 Task: Search one way flight ticket for 3 adults, 3 children in business from Williston: Williston Basin International Airport to Greenville: Pitt-greenville Airport on 5-2-2023. Number of bags: 1 checked bag. Price is upto 42000. Outbound departure time preference is 8:15.
Action: Mouse moved to (288, 259)
Screenshot: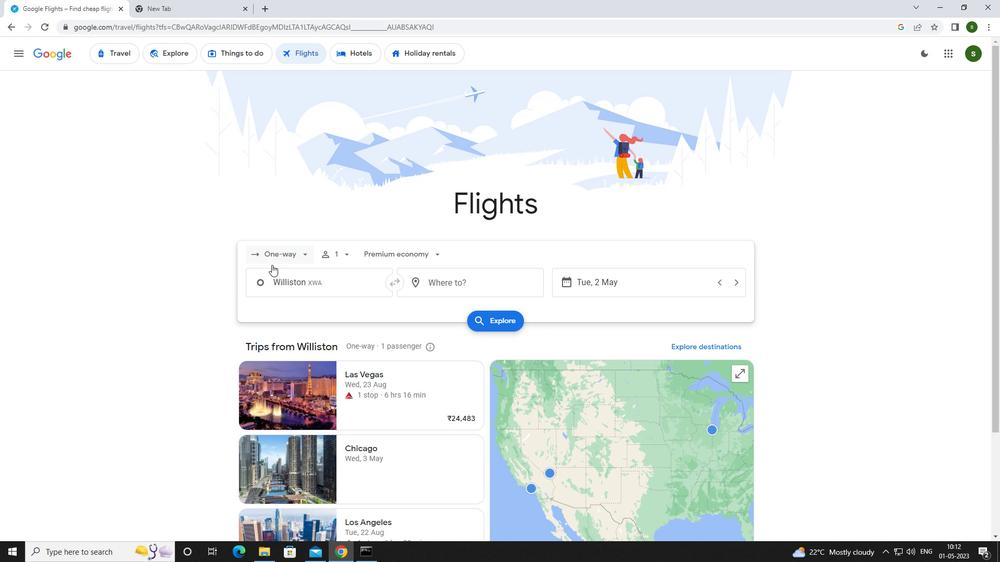 
Action: Mouse pressed left at (288, 259)
Screenshot: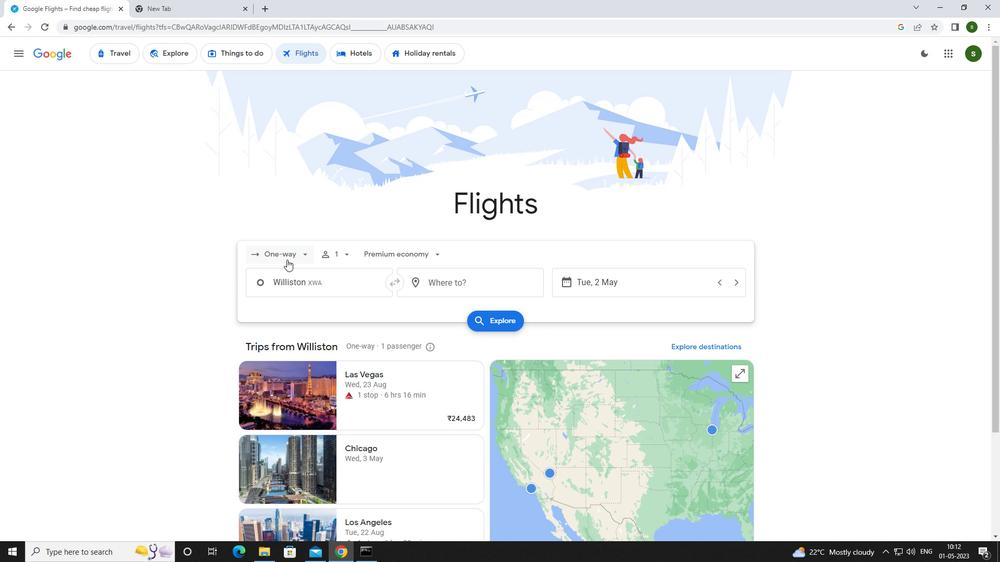 
Action: Mouse moved to (302, 305)
Screenshot: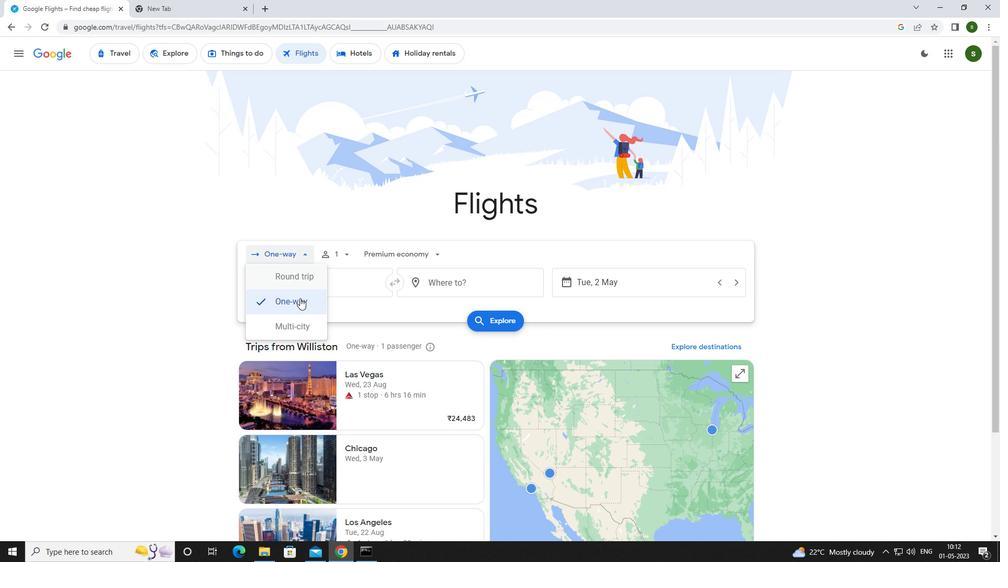 
Action: Mouse pressed left at (302, 305)
Screenshot: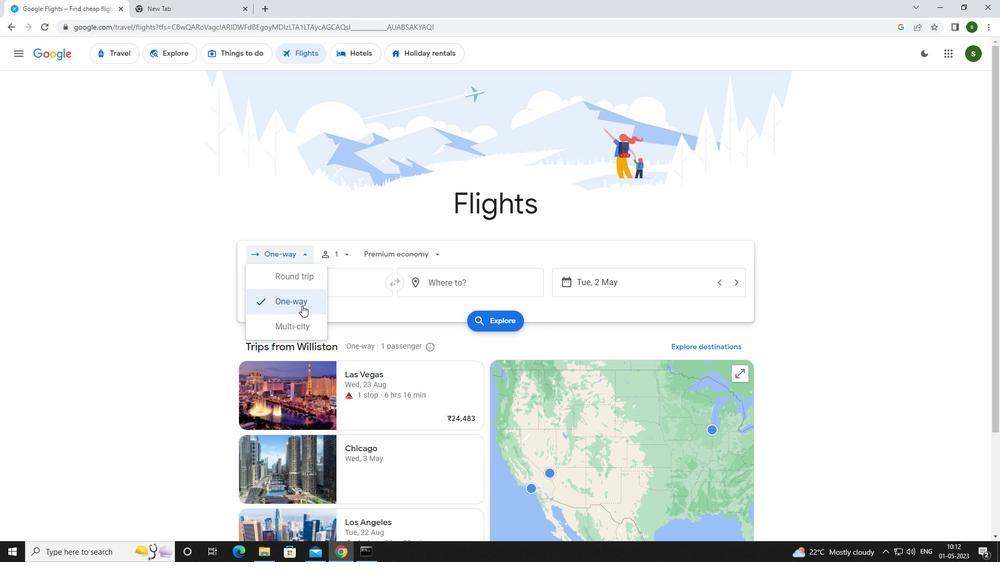 
Action: Mouse moved to (348, 256)
Screenshot: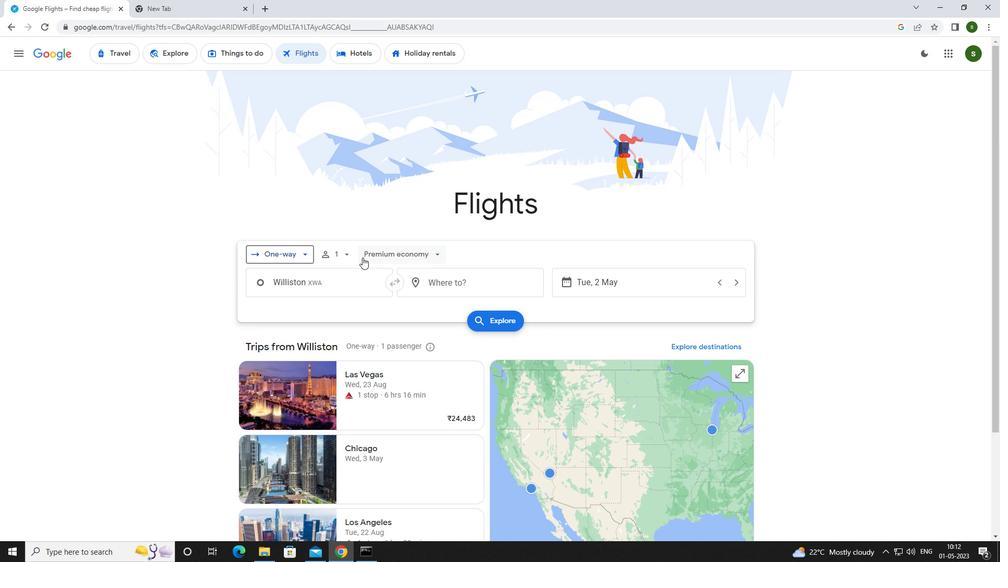 
Action: Mouse pressed left at (348, 256)
Screenshot: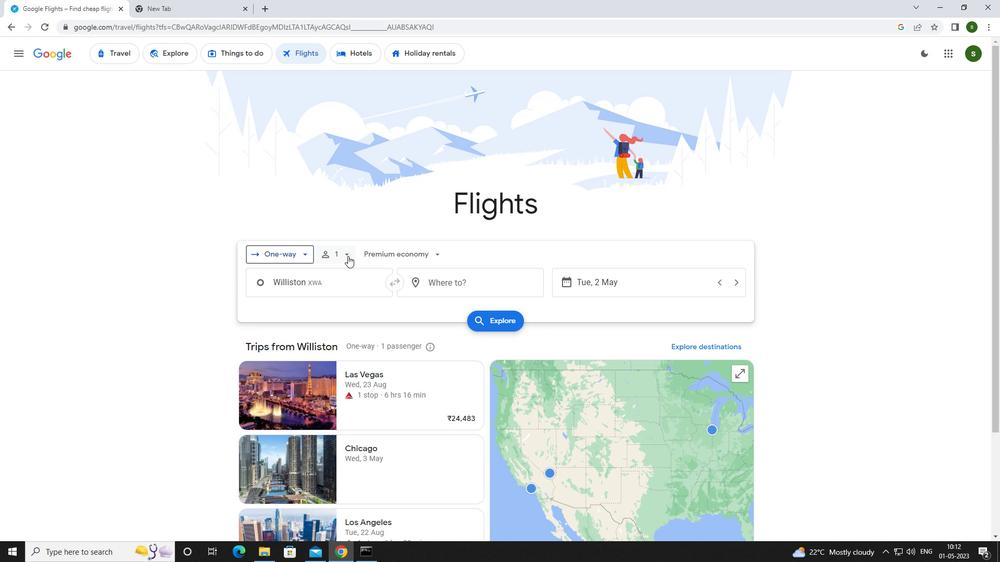 
Action: Mouse moved to (421, 279)
Screenshot: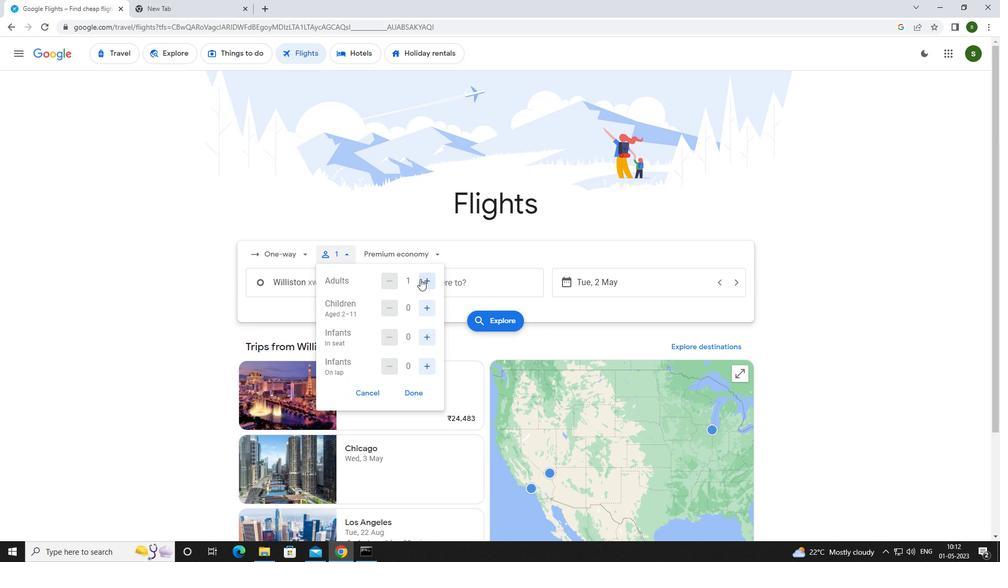 
Action: Mouse pressed left at (421, 279)
Screenshot: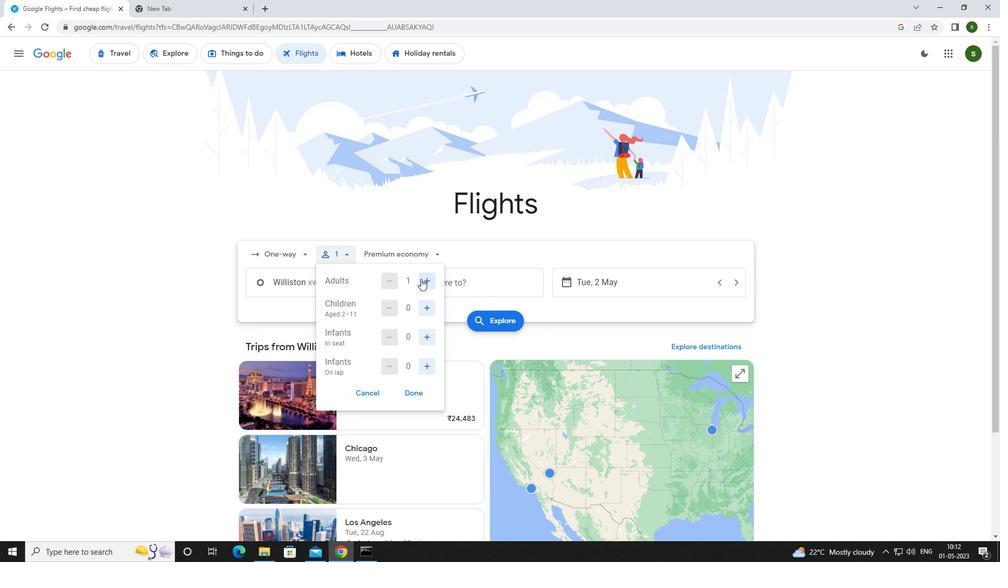 
Action: Mouse pressed left at (421, 279)
Screenshot: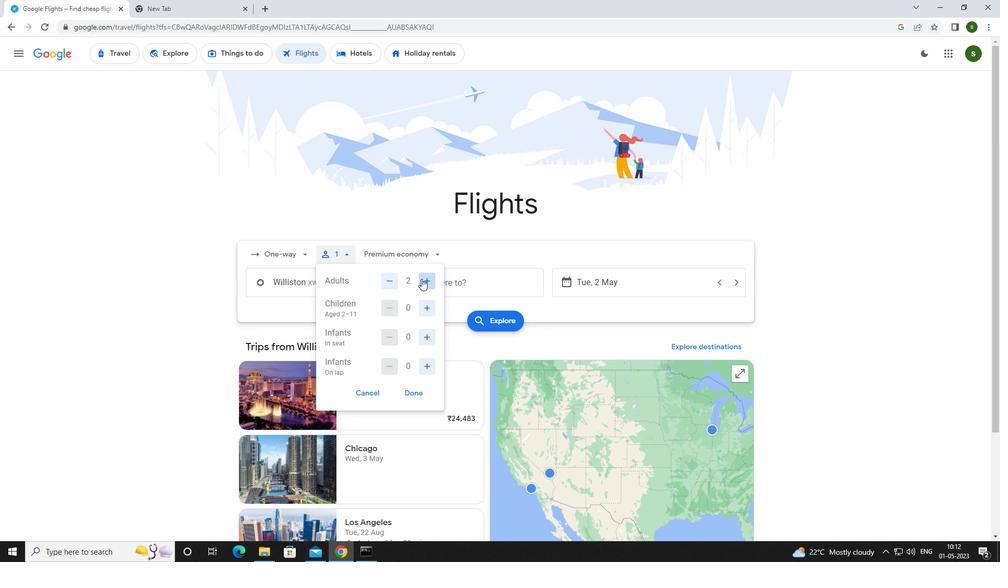 
Action: Mouse moved to (426, 300)
Screenshot: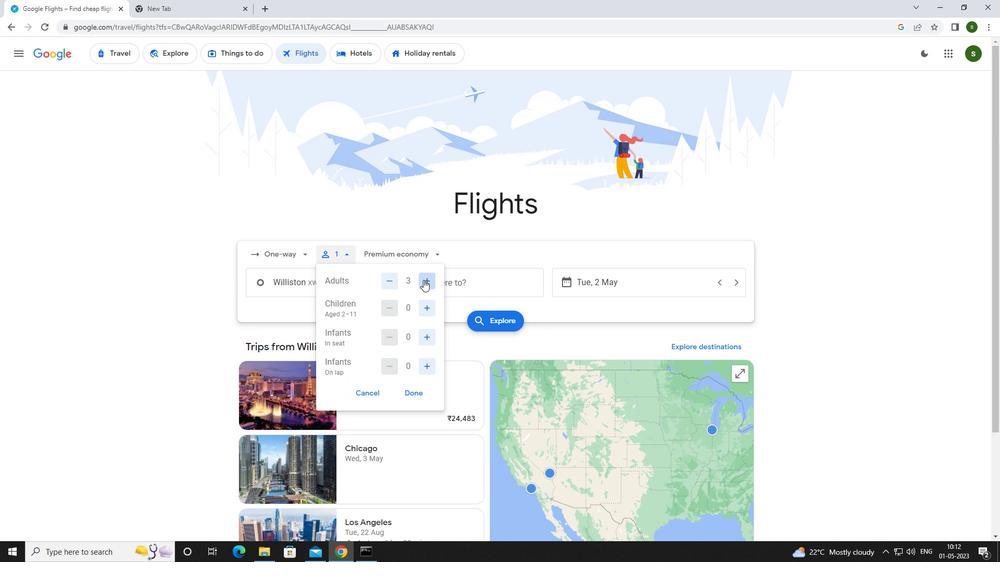 
Action: Mouse pressed left at (426, 300)
Screenshot: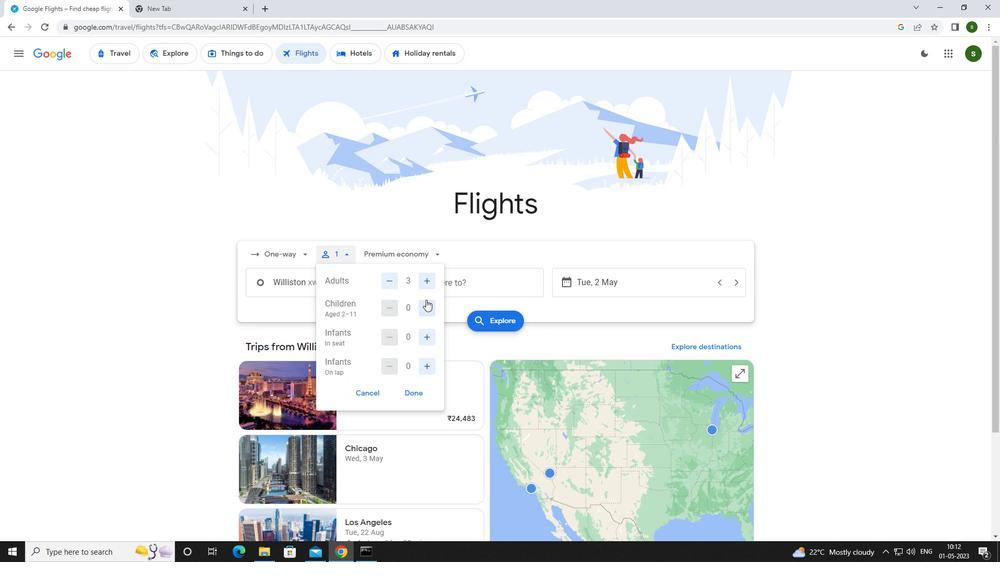 
Action: Mouse pressed left at (426, 300)
Screenshot: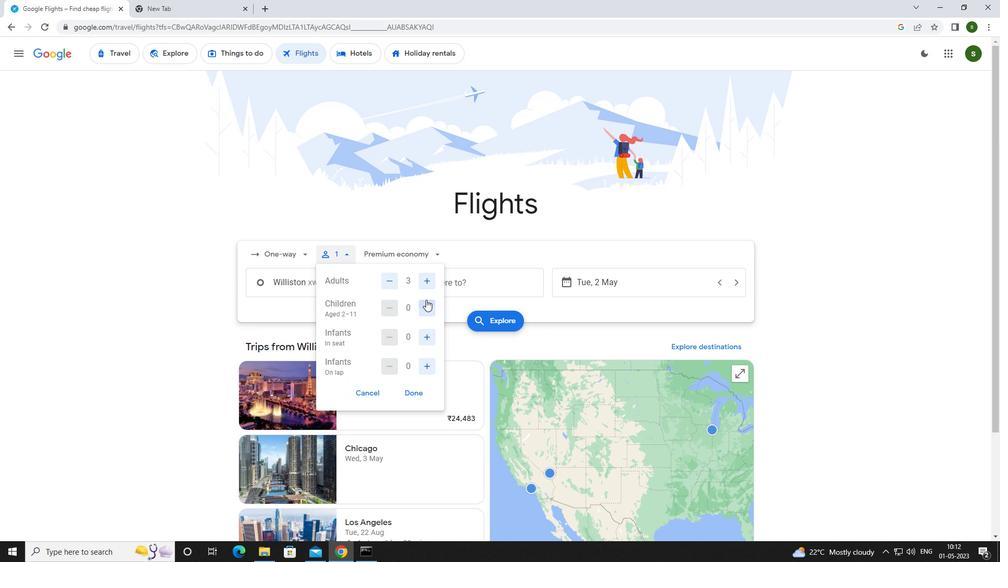 
Action: Mouse pressed left at (426, 300)
Screenshot: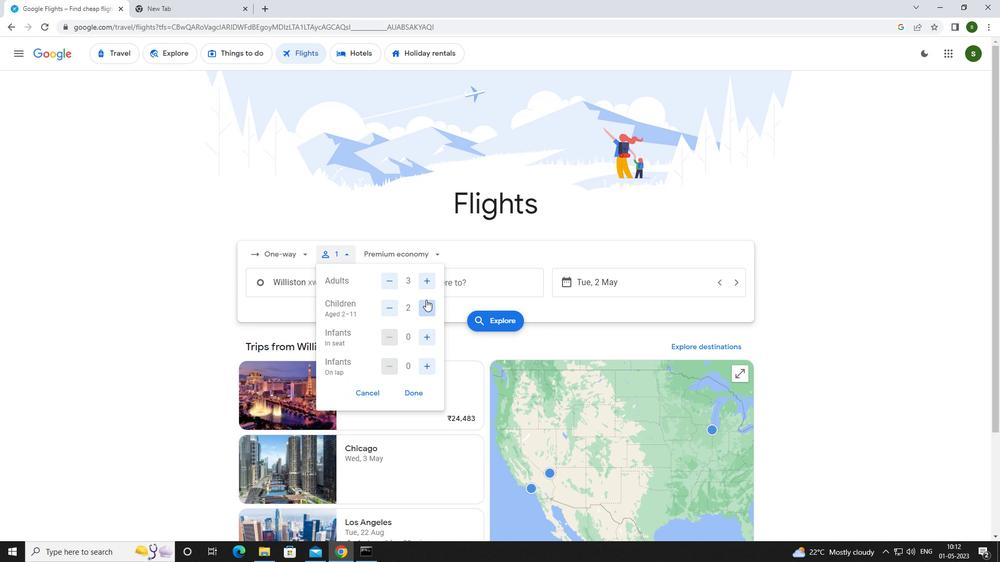 
Action: Mouse moved to (406, 253)
Screenshot: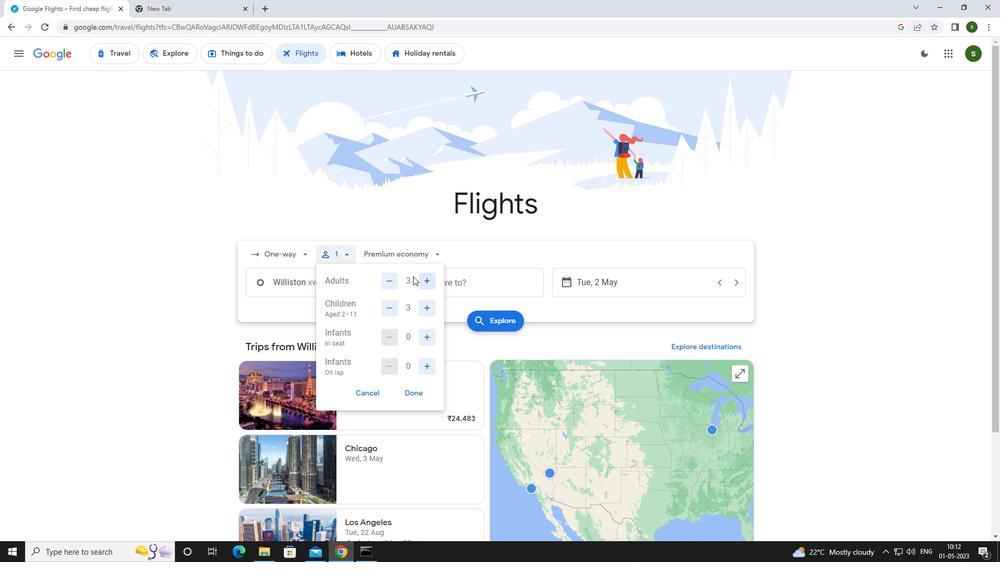 
Action: Mouse pressed left at (406, 253)
Screenshot: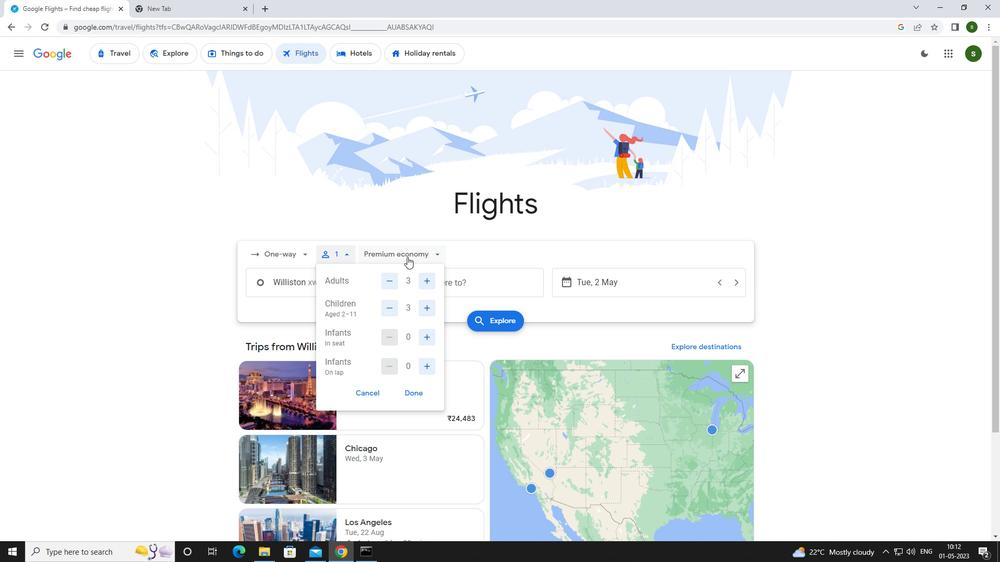 
Action: Mouse moved to (415, 325)
Screenshot: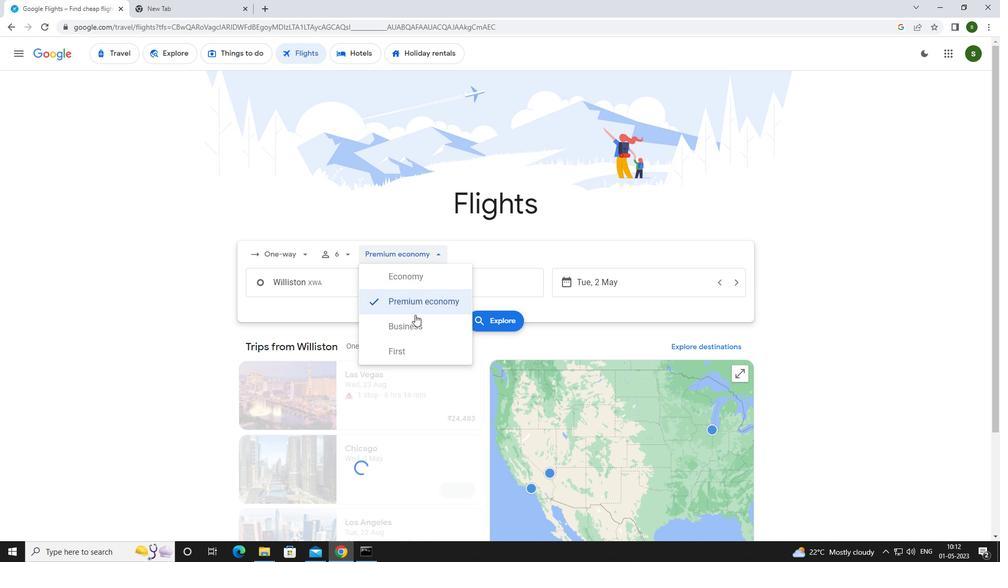 
Action: Mouse pressed left at (415, 325)
Screenshot: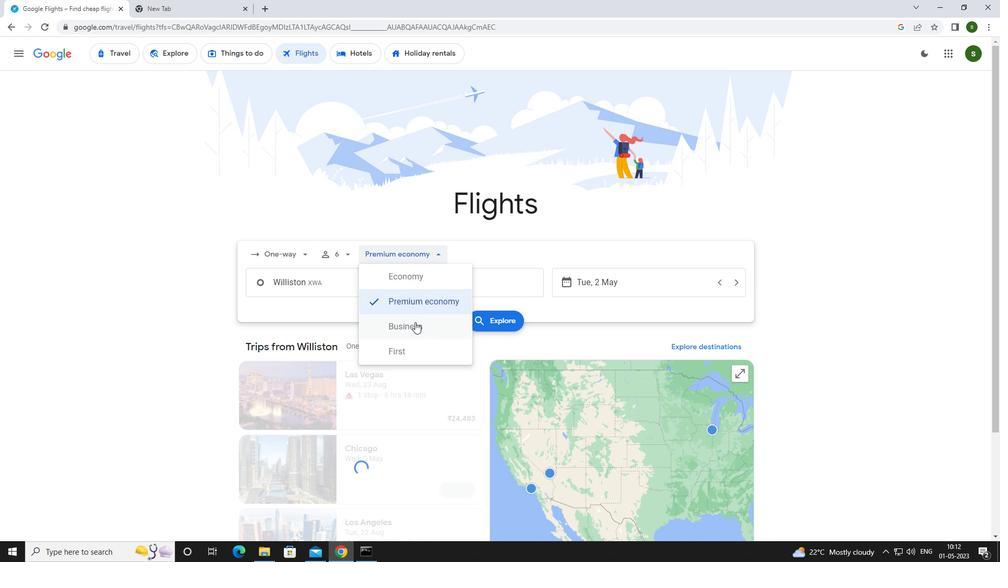 
Action: Mouse moved to (344, 287)
Screenshot: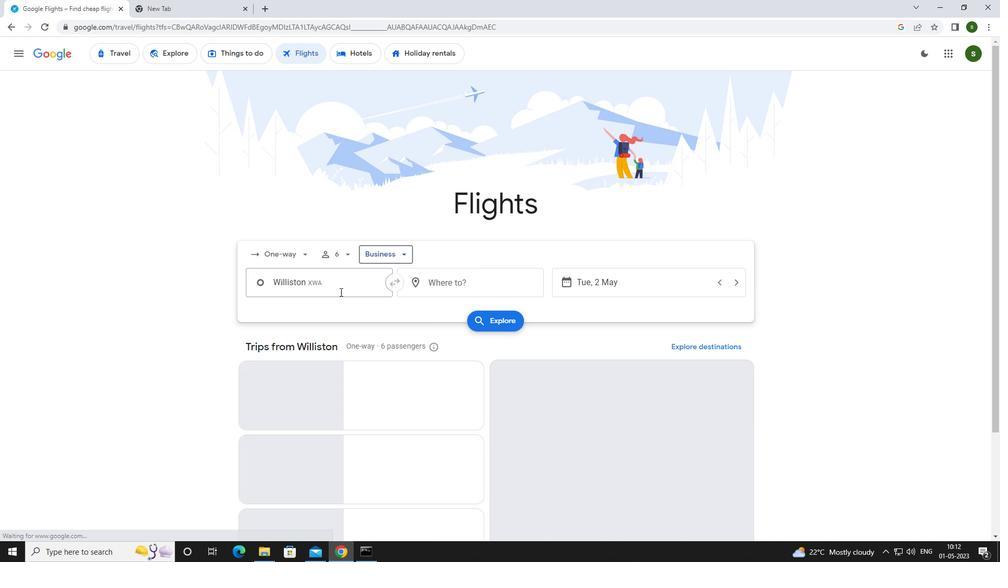 
Action: Mouse pressed left at (344, 287)
Screenshot: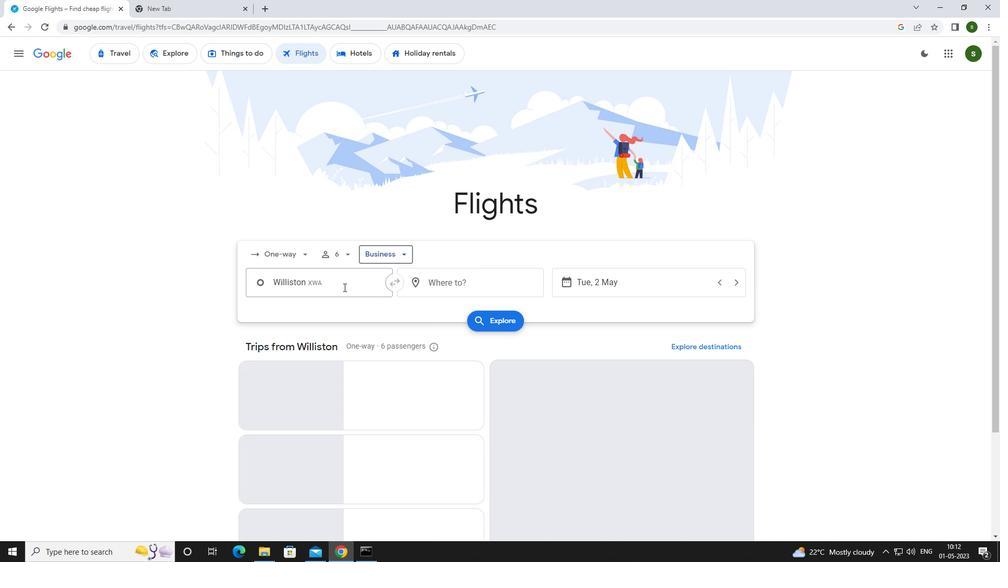 
Action: Mouse moved to (326, 293)
Screenshot: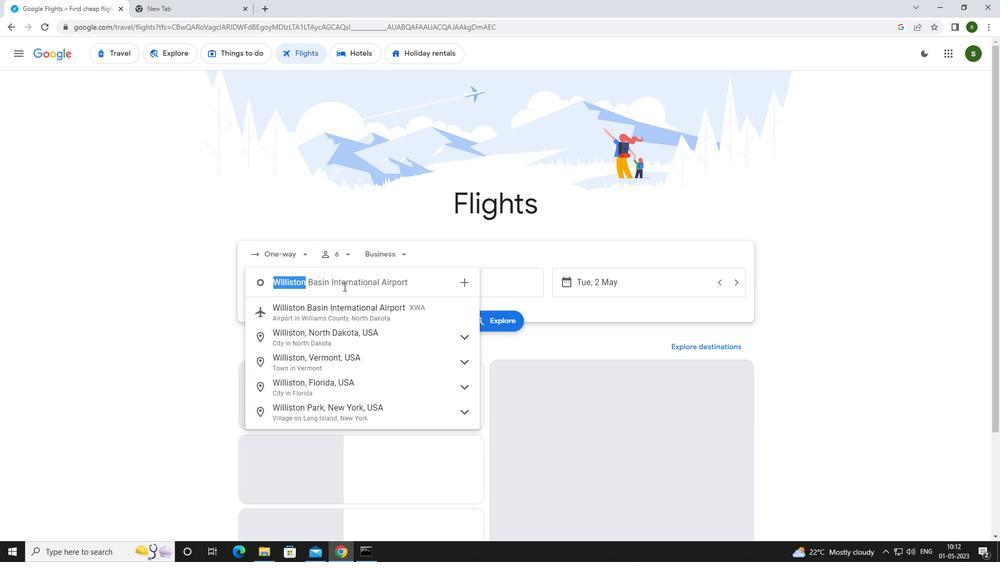
Action: Key pressed w<Key.caps_lock>illiston
Screenshot: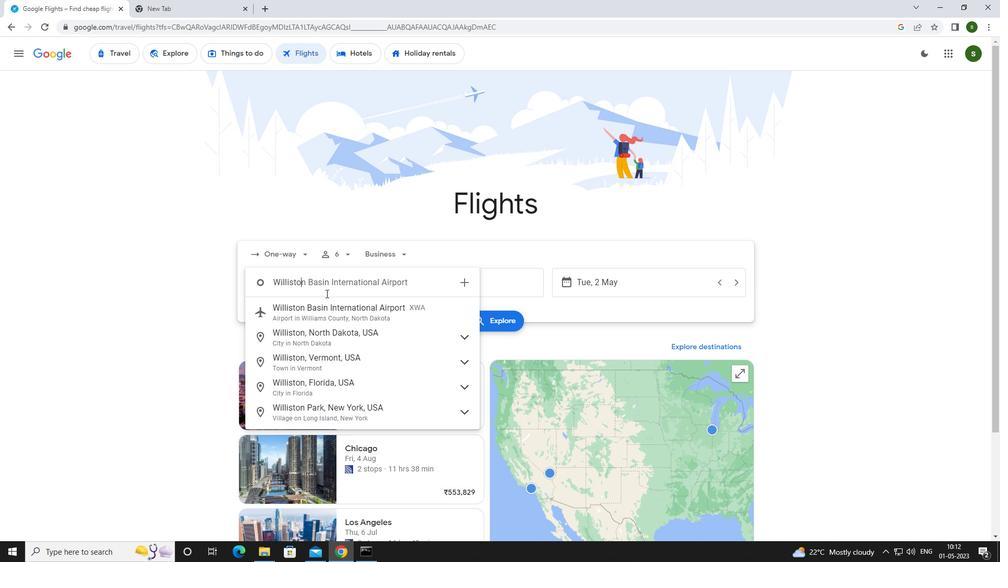 
Action: Mouse moved to (325, 310)
Screenshot: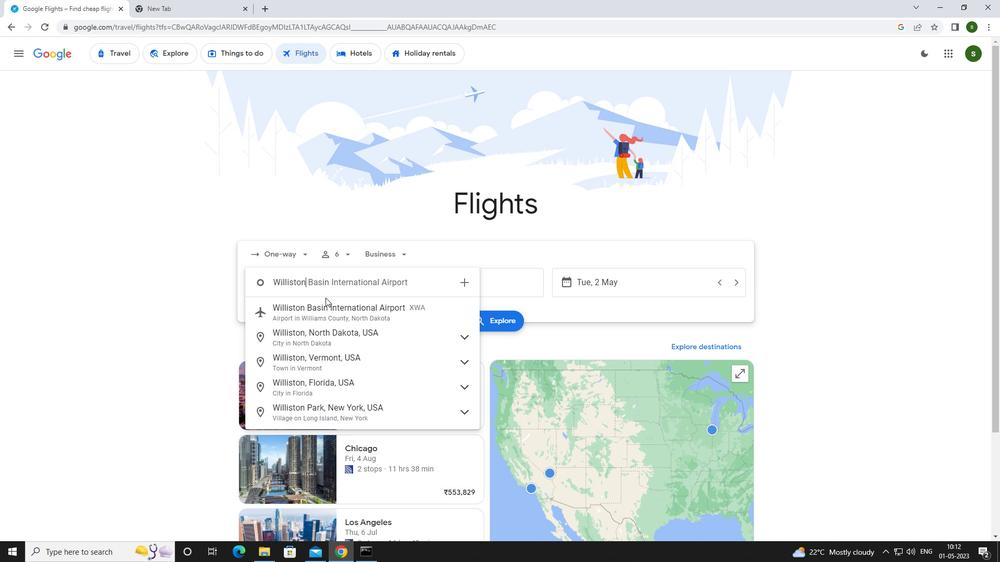 
Action: Mouse pressed left at (325, 310)
Screenshot: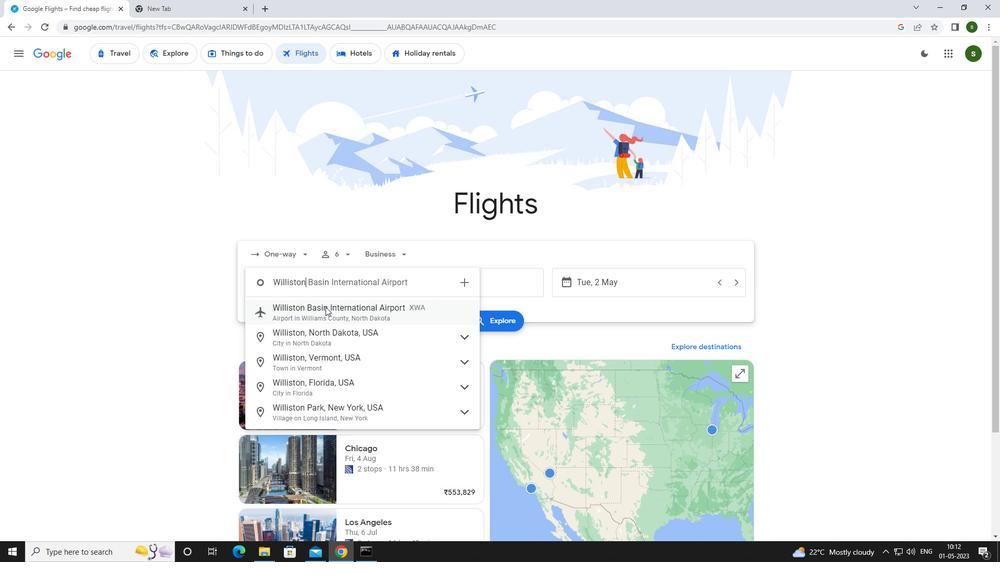
Action: Mouse moved to (450, 283)
Screenshot: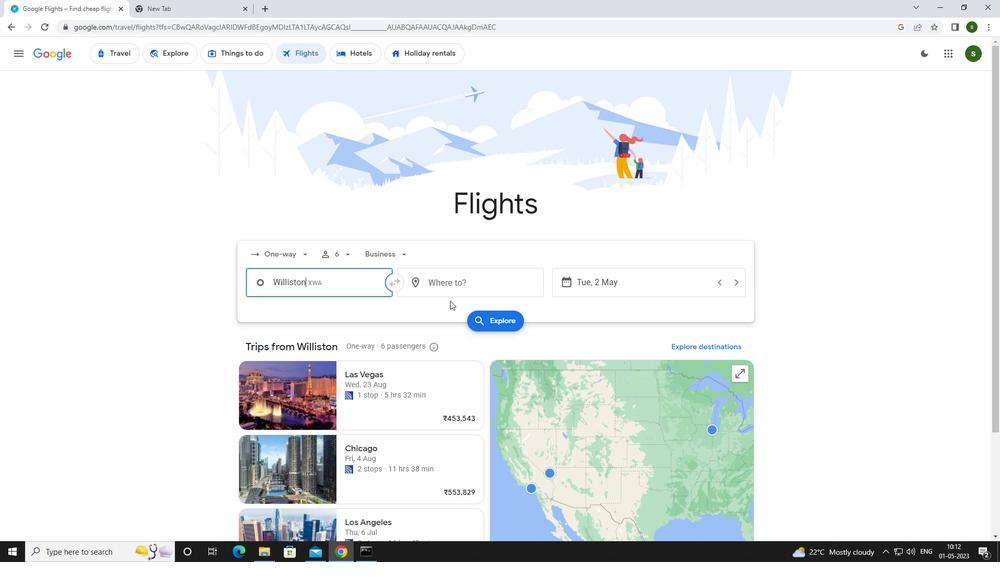 
Action: Mouse pressed left at (450, 283)
Screenshot: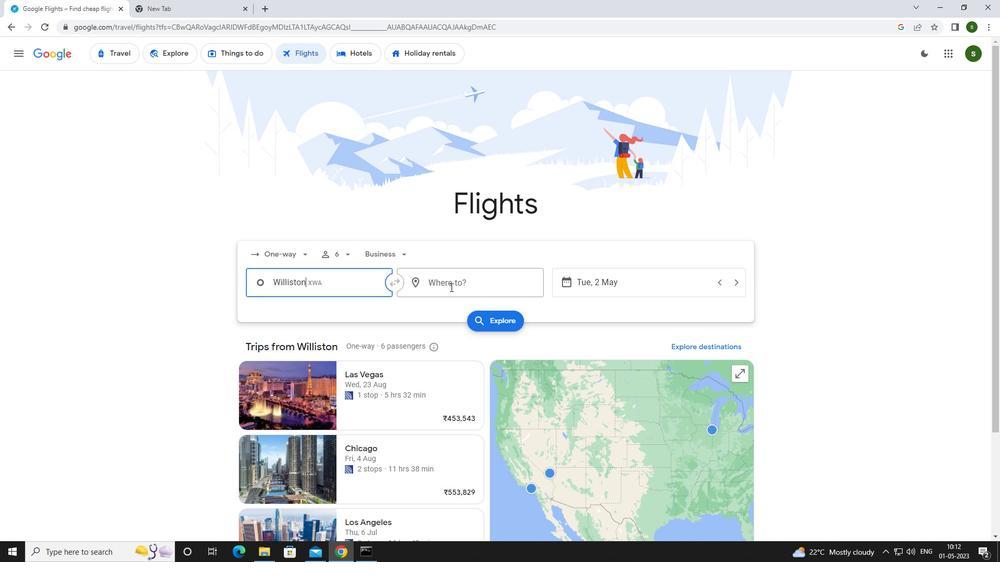 
Action: Mouse moved to (369, 308)
Screenshot: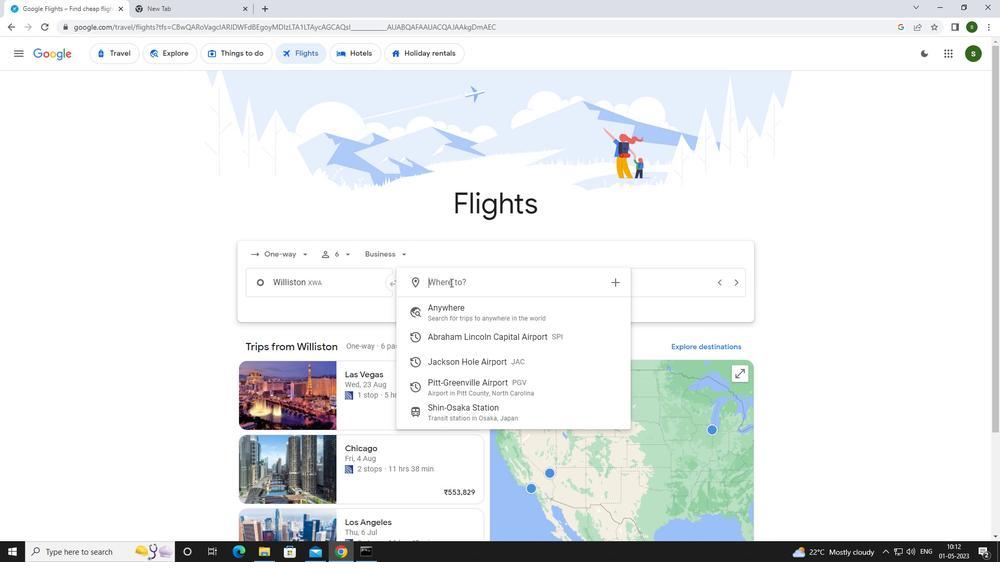 
Action: Key pressed <Key.caps_lock>p<Key.caps_lock>itt
Screenshot: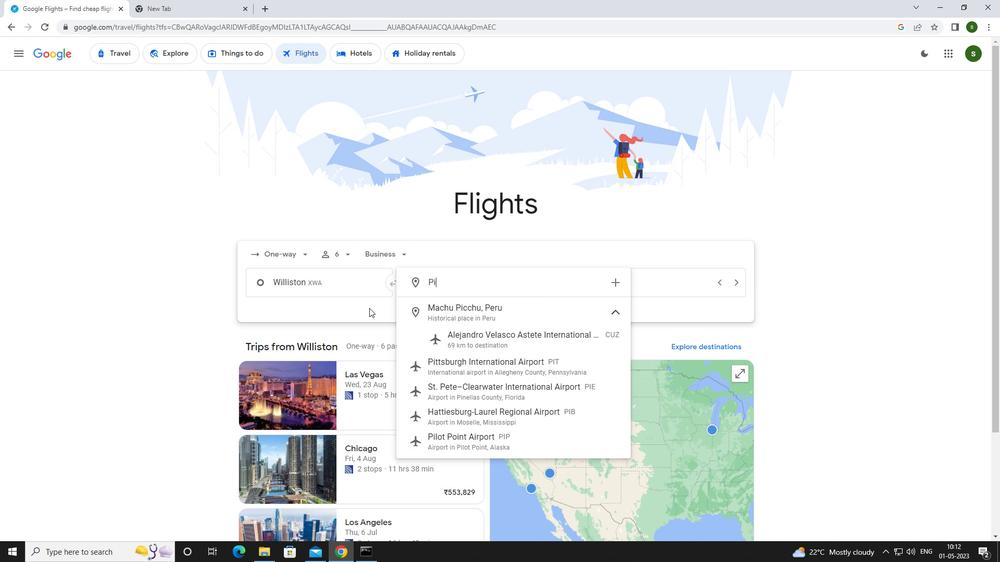 
Action: Mouse moved to (463, 394)
Screenshot: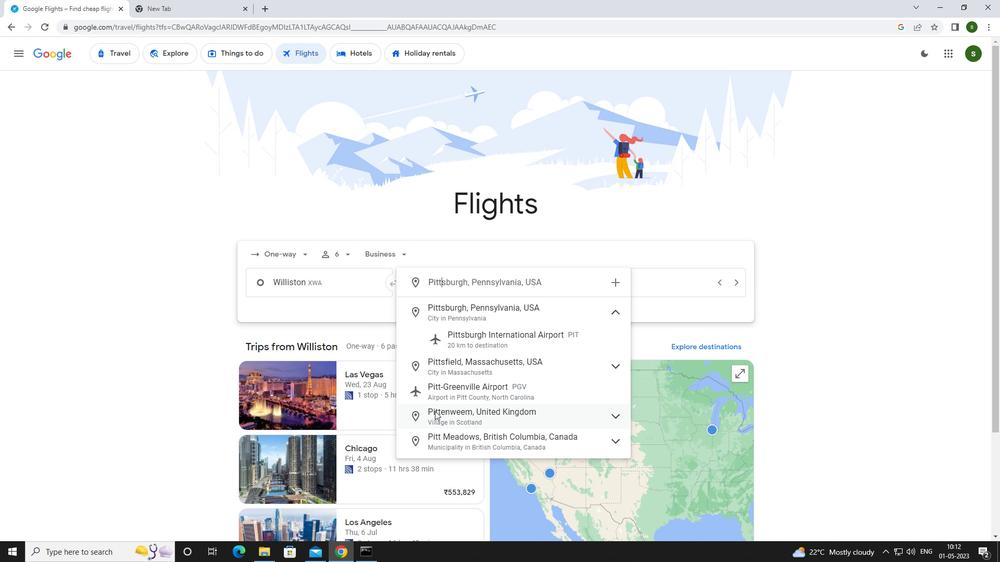 
Action: Mouse pressed left at (463, 394)
Screenshot: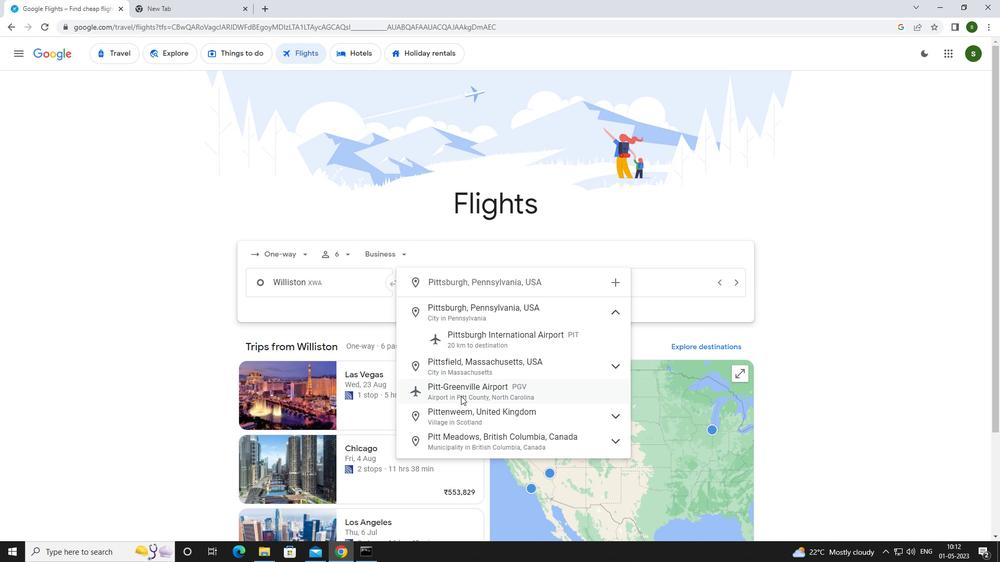 
Action: Mouse moved to (653, 289)
Screenshot: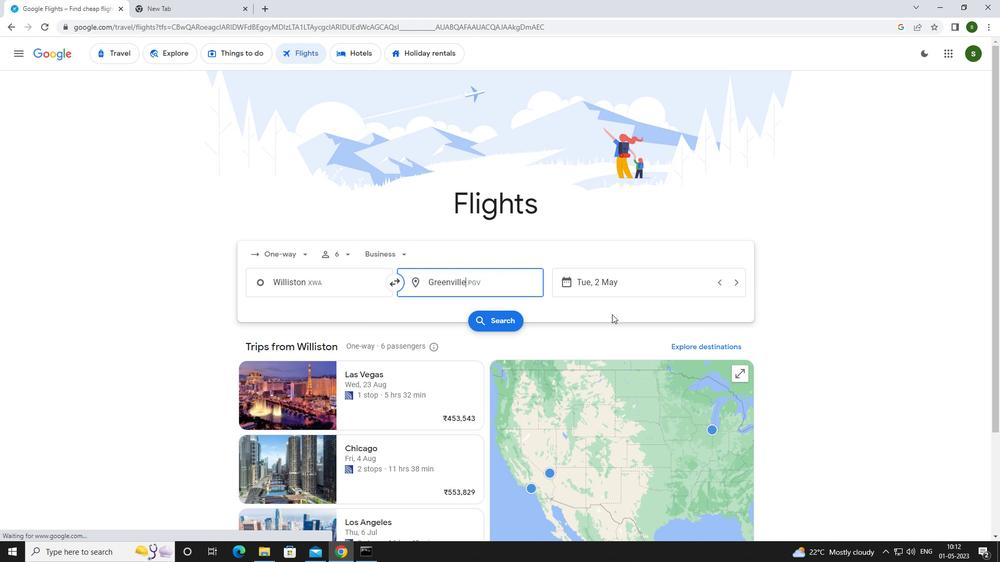 
Action: Mouse pressed left at (653, 289)
Screenshot: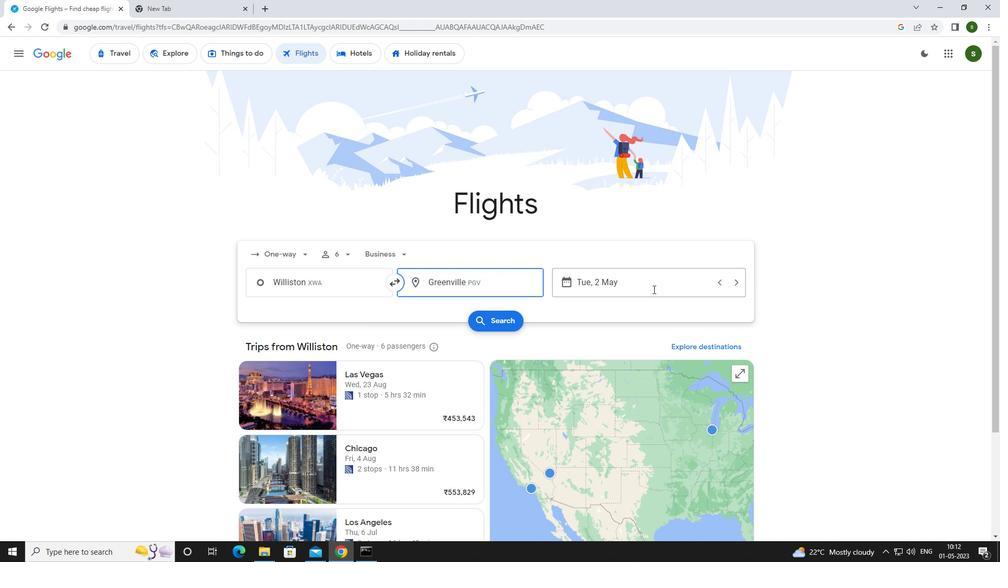 
Action: Mouse moved to (431, 354)
Screenshot: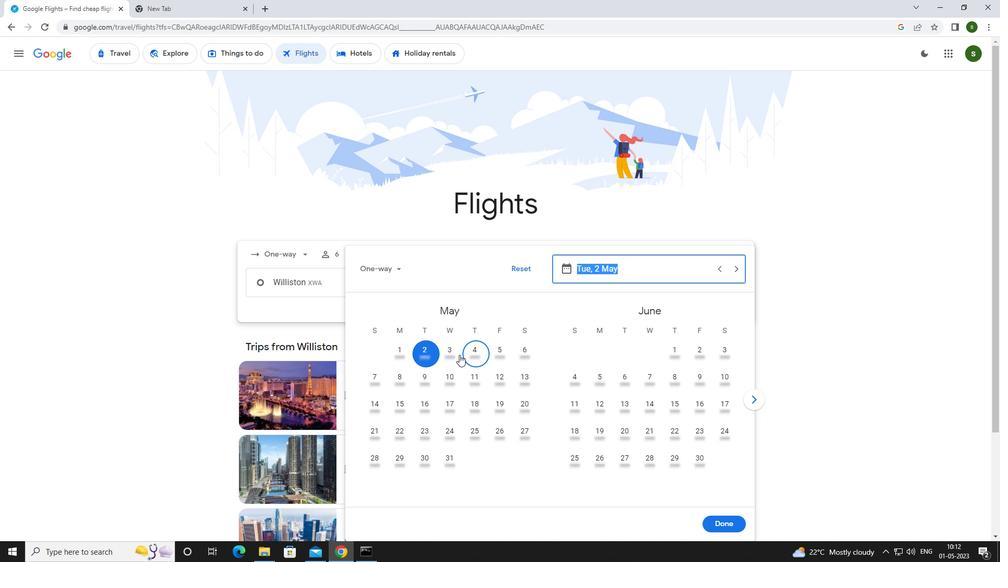 
Action: Mouse pressed left at (431, 354)
Screenshot: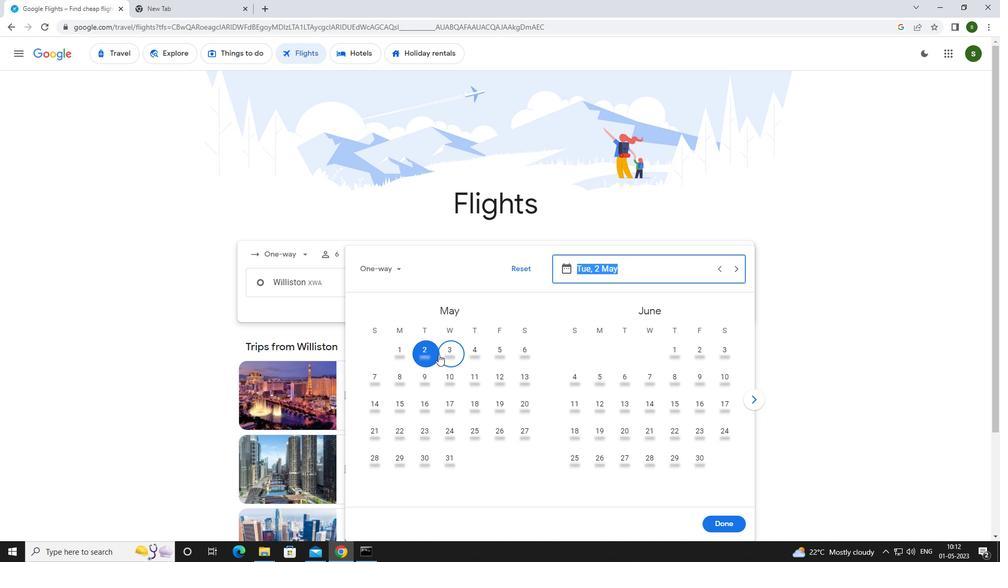 
Action: Mouse moved to (732, 521)
Screenshot: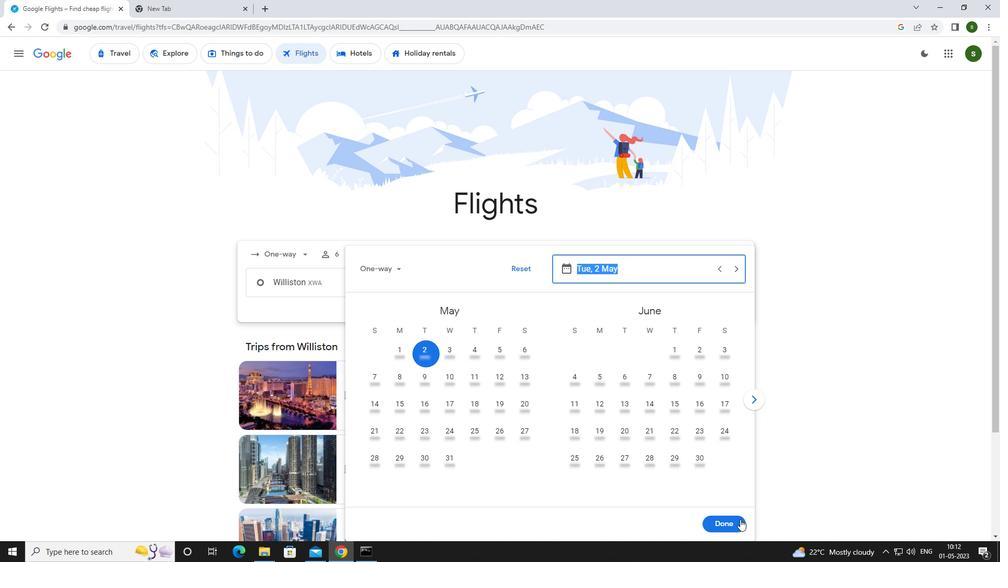 
Action: Mouse pressed left at (732, 521)
Screenshot: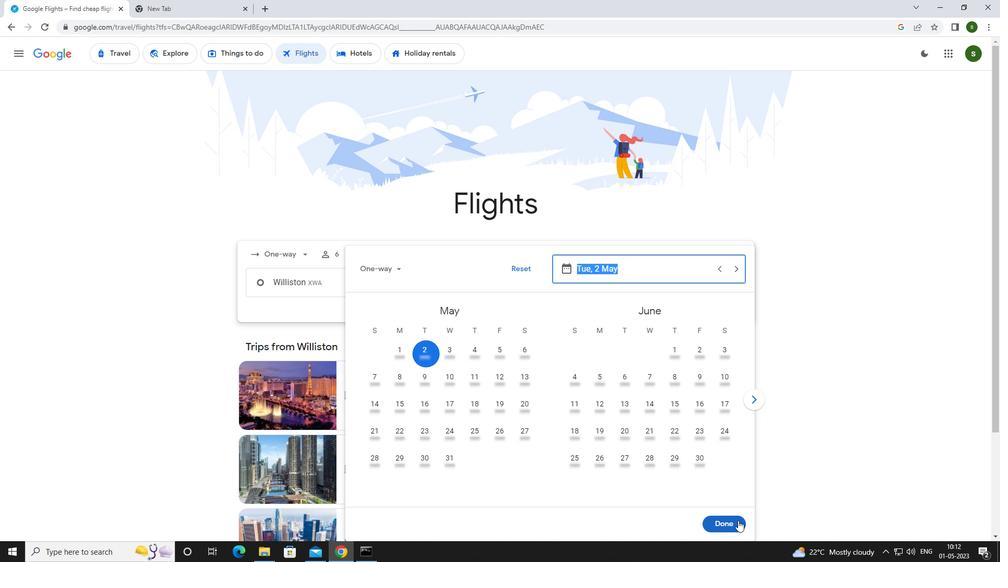 
Action: Mouse moved to (500, 316)
Screenshot: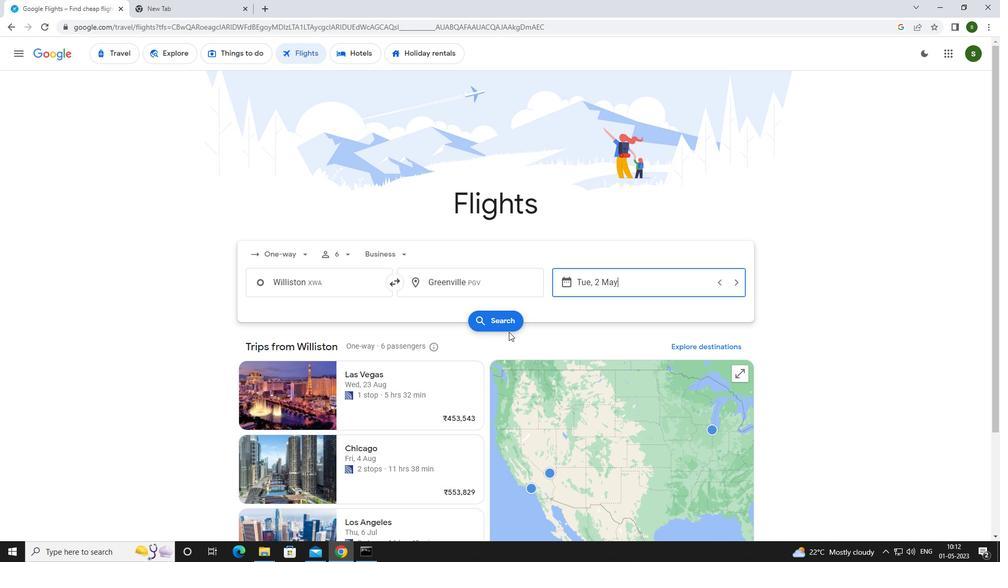 
Action: Mouse pressed left at (500, 316)
Screenshot: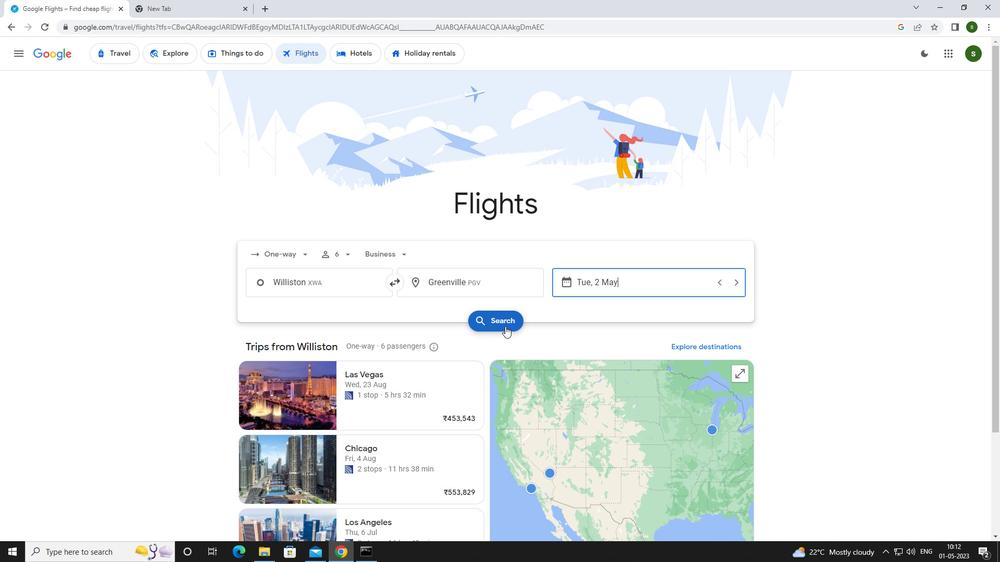 
Action: Mouse moved to (265, 157)
Screenshot: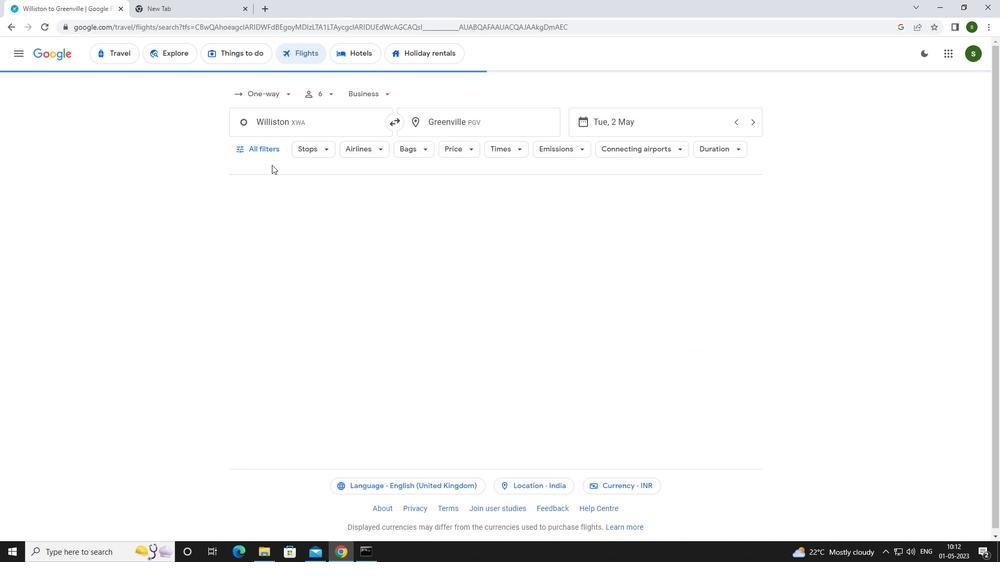 
Action: Mouse pressed left at (265, 157)
Screenshot: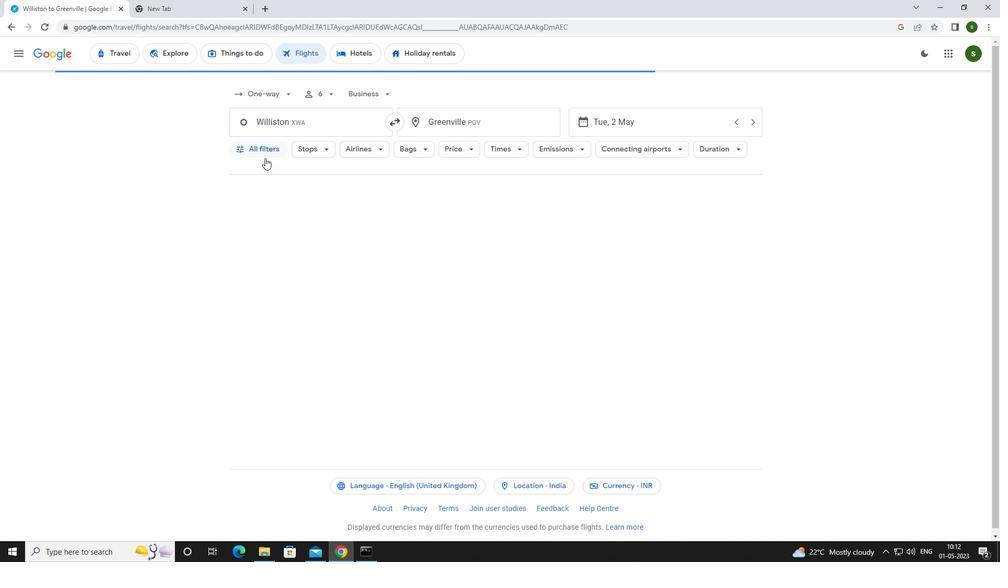 
Action: Mouse moved to (352, 267)
Screenshot: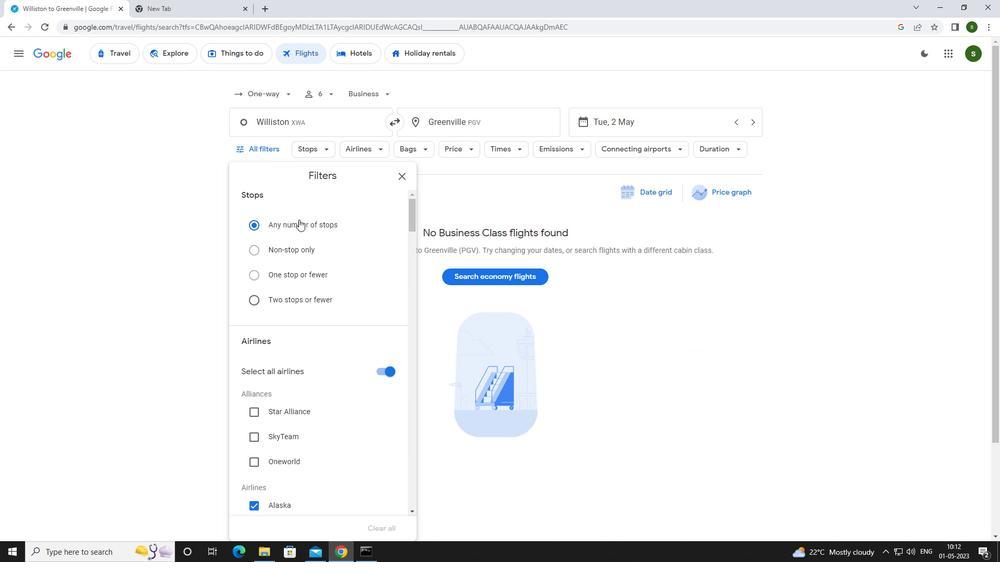 
Action: Mouse scrolled (352, 267) with delta (0, 0)
Screenshot: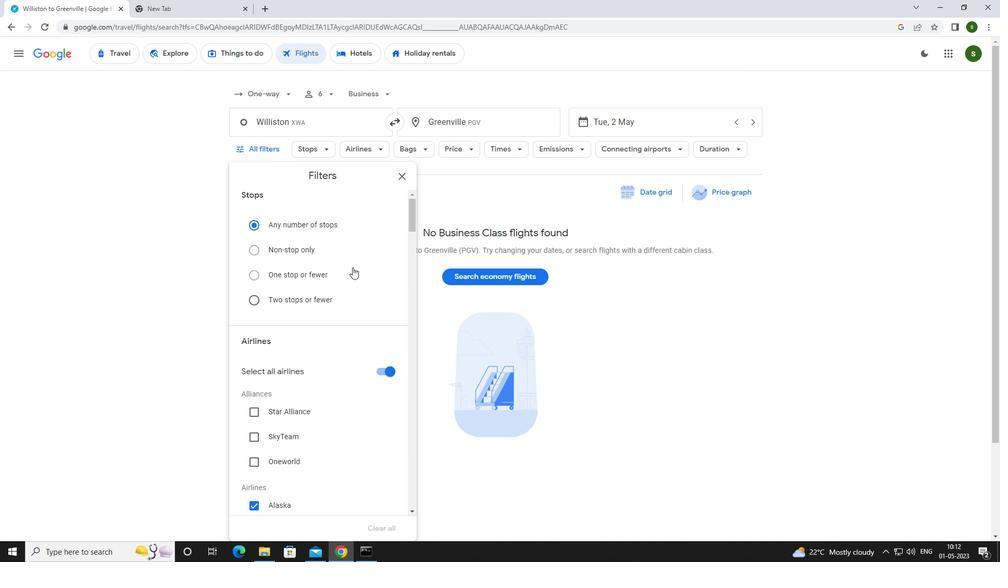 
Action: Mouse scrolled (352, 267) with delta (0, 0)
Screenshot: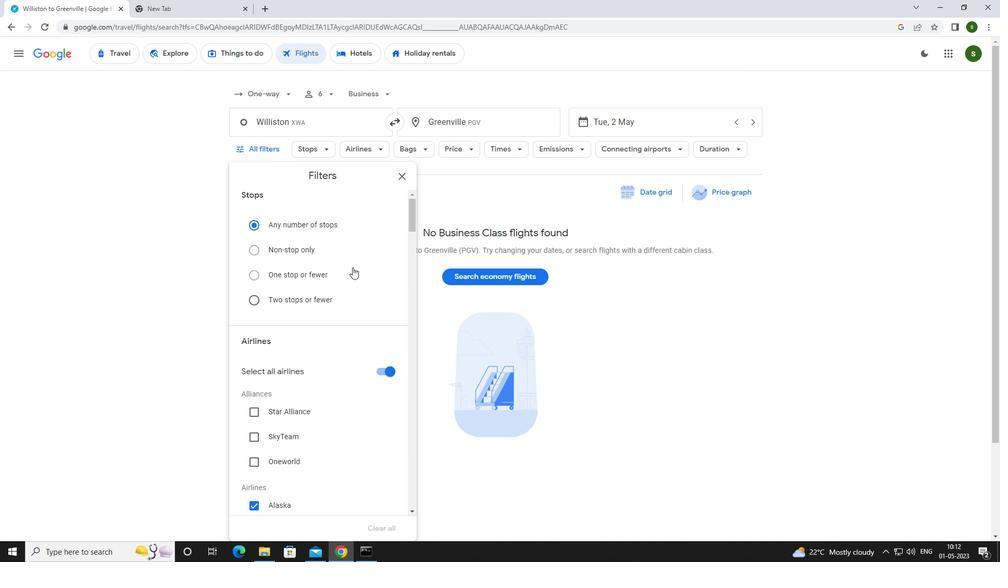 
Action: Mouse scrolled (352, 267) with delta (0, 0)
Screenshot: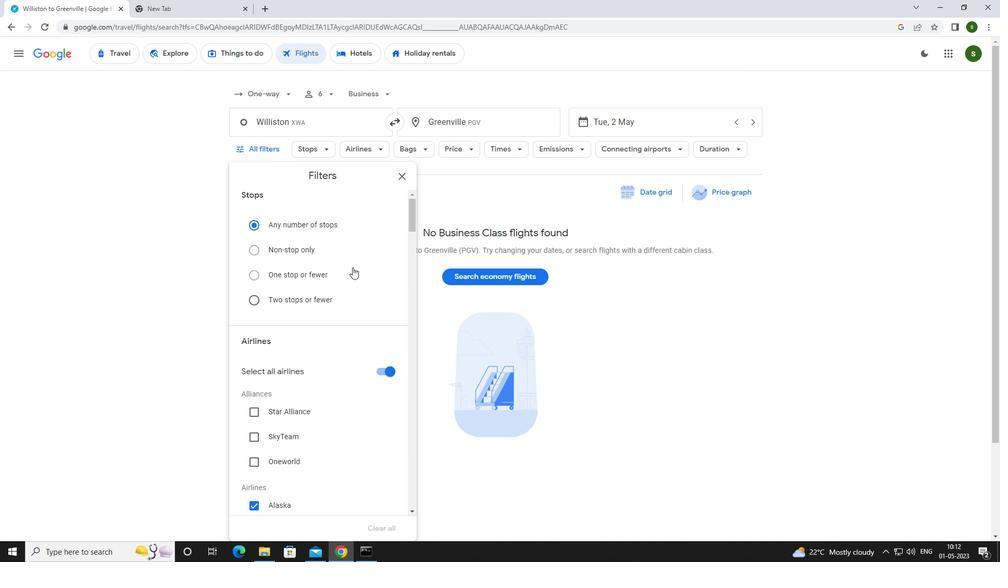 
Action: Mouse scrolled (352, 267) with delta (0, 0)
Screenshot: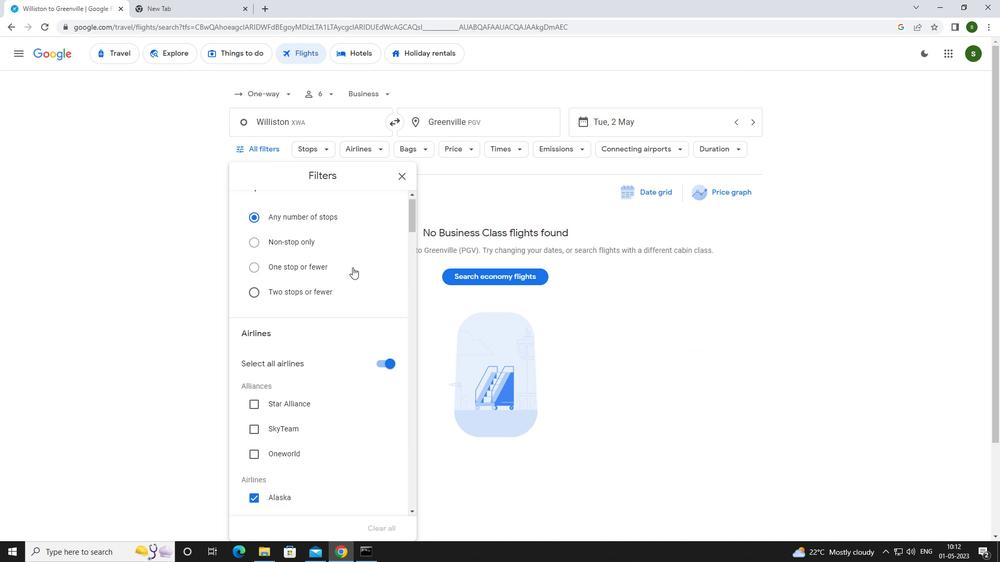 
Action: Mouse scrolled (352, 267) with delta (0, 0)
Screenshot: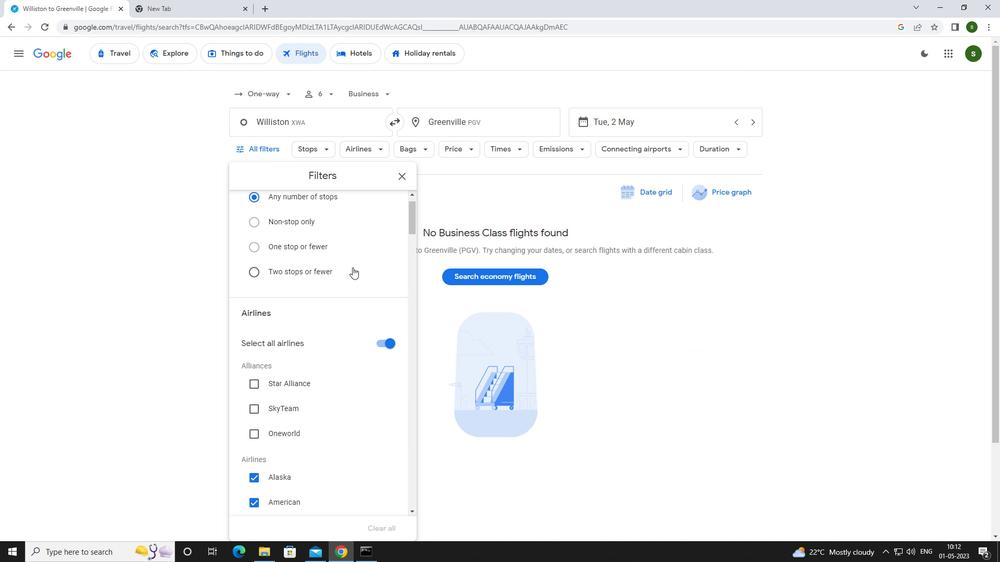 
Action: Mouse scrolled (352, 267) with delta (0, 0)
Screenshot: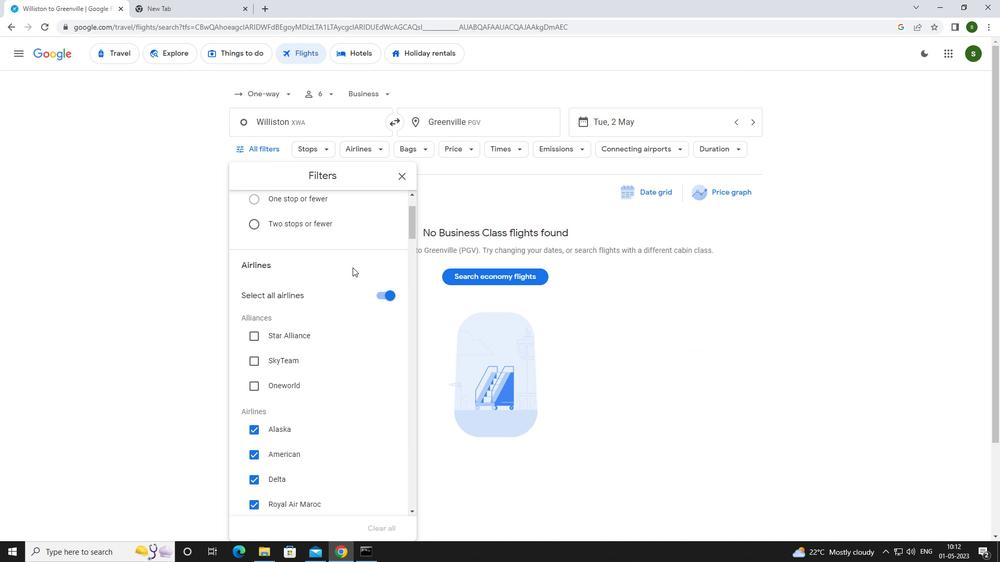 
Action: Mouse scrolled (352, 267) with delta (0, 0)
Screenshot: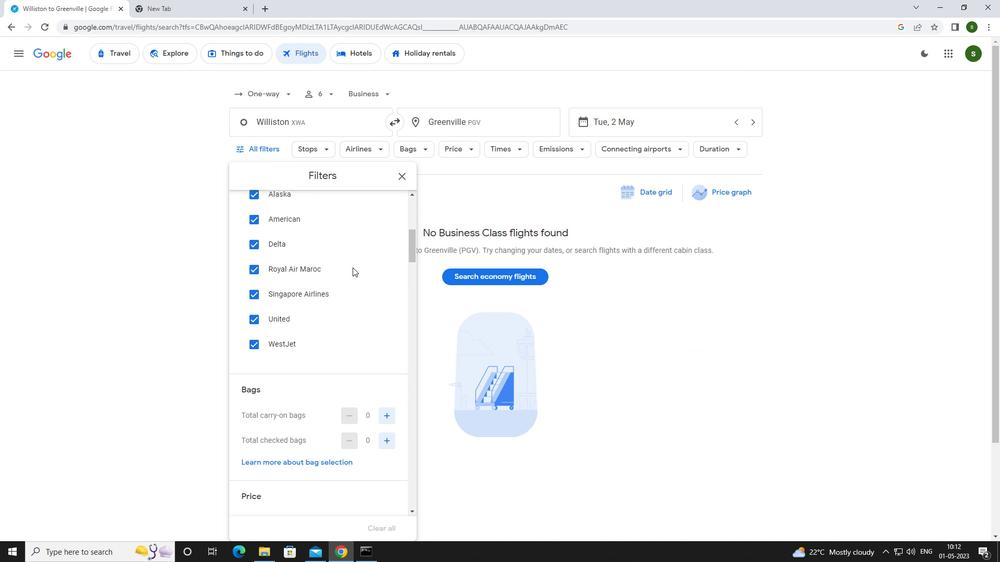 
Action: Mouse scrolled (352, 267) with delta (0, 0)
Screenshot: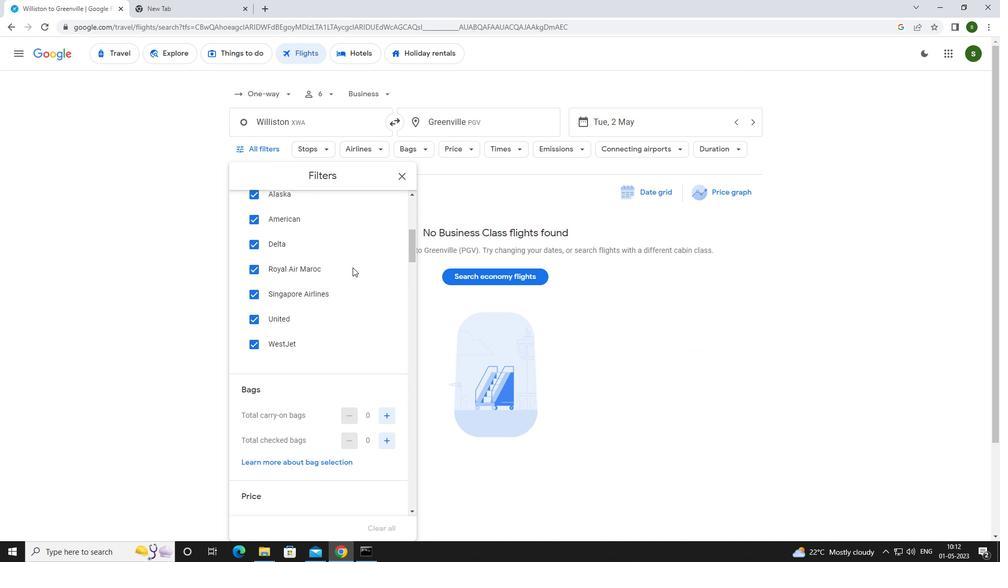 
Action: Mouse scrolled (352, 267) with delta (0, 0)
Screenshot: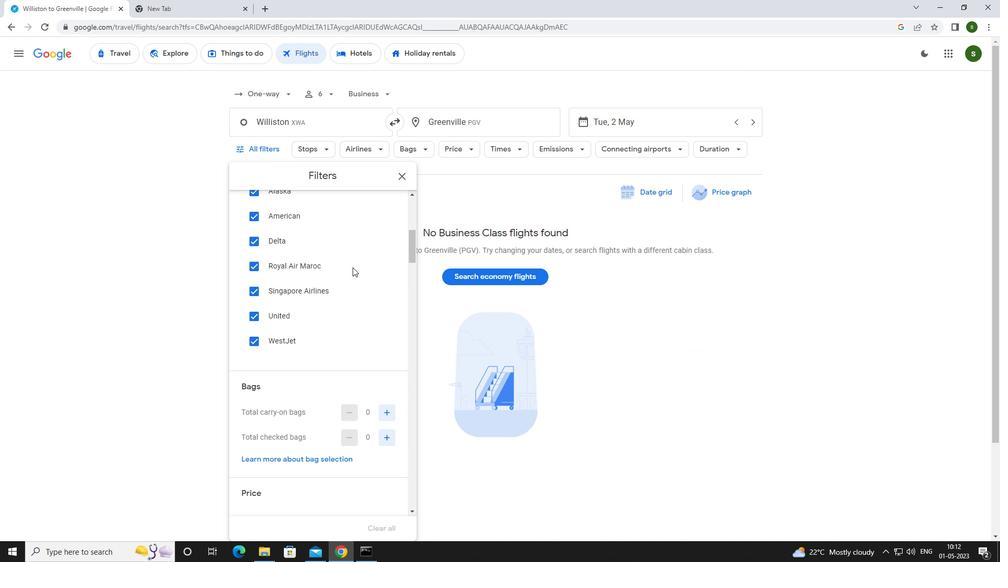
Action: Mouse moved to (384, 283)
Screenshot: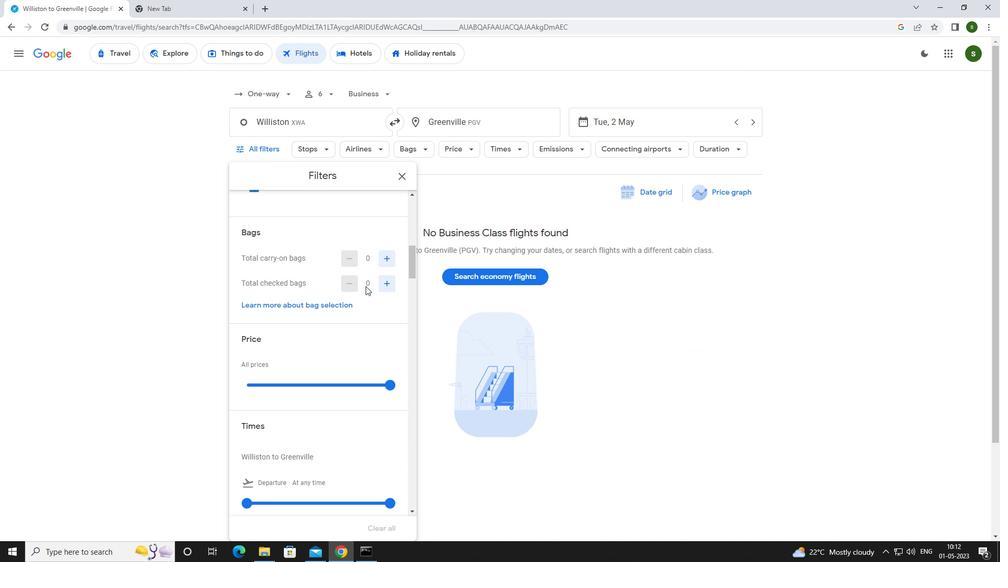 
Action: Mouse pressed left at (384, 283)
Screenshot: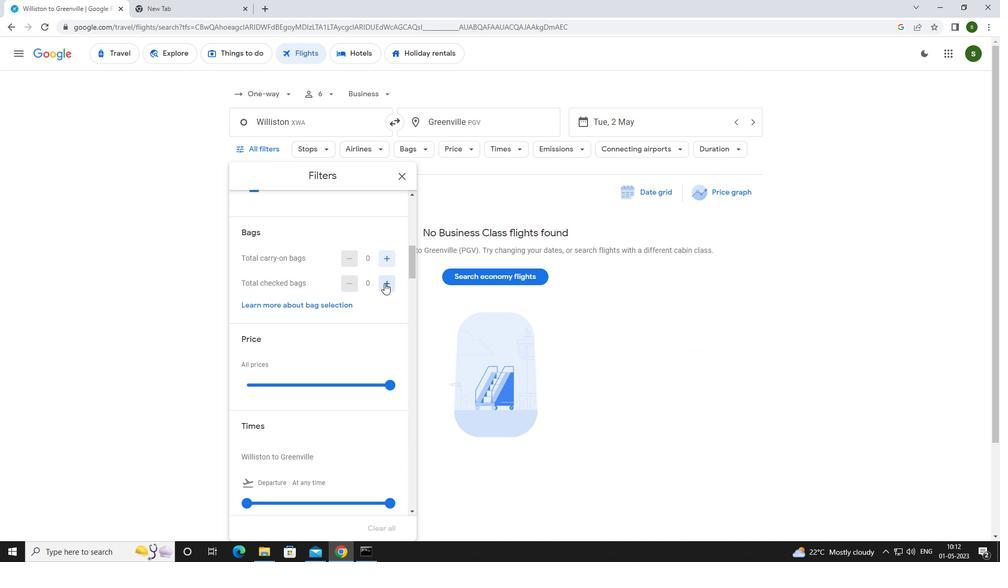 
Action: Mouse moved to (392, 388)
Screenshot: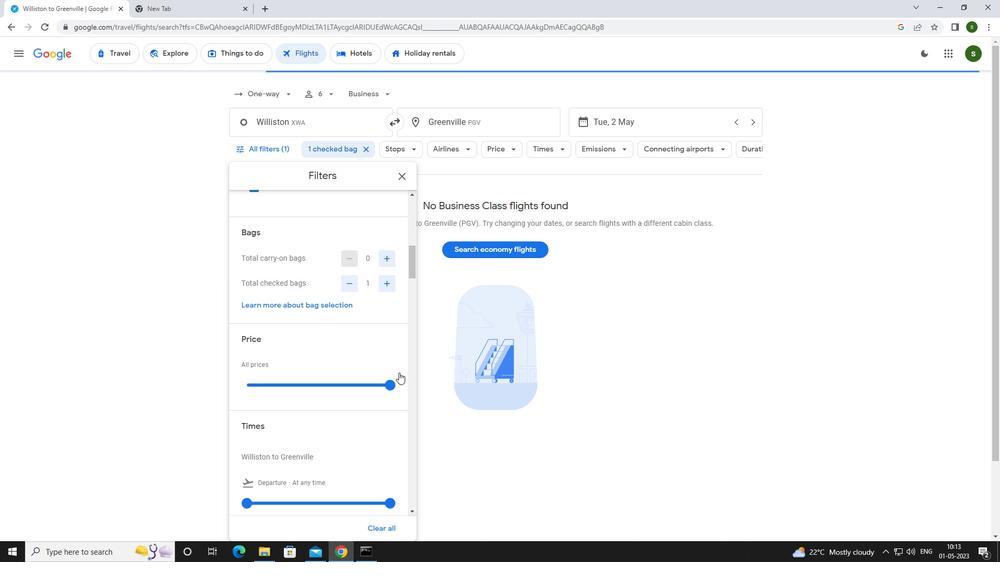 
Action: Mouse pressed left at (392, 388)
Screenshot: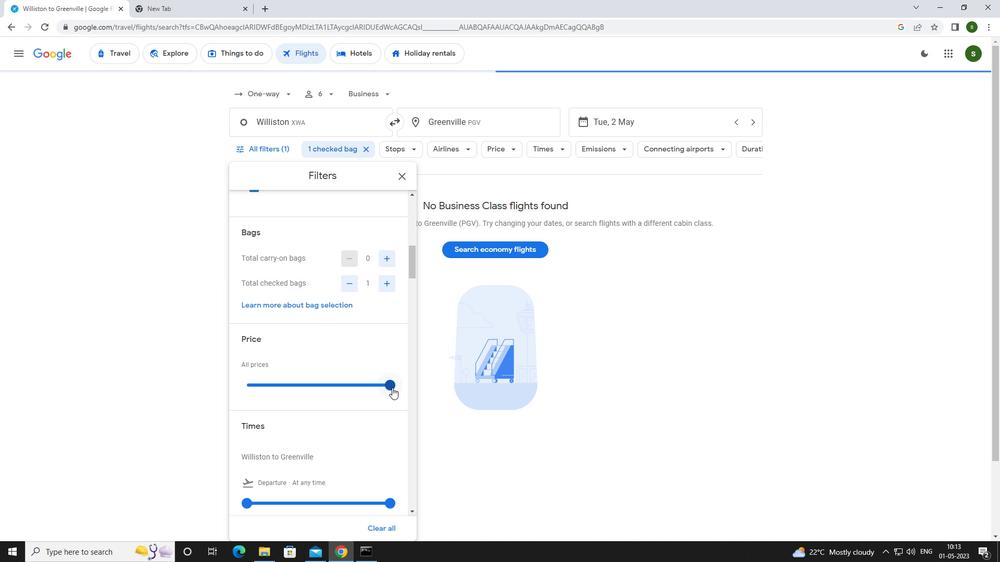 
Action: Mouse moved to (354, 401)
Screenshot: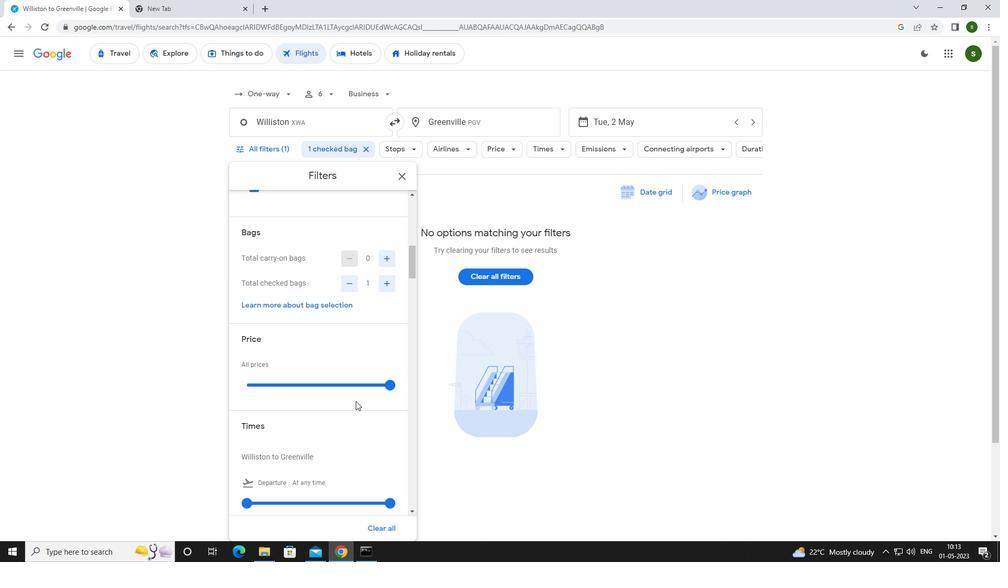 
Action: Mouse scrolled (354, 401) with delta (0, 0)
Screenshot: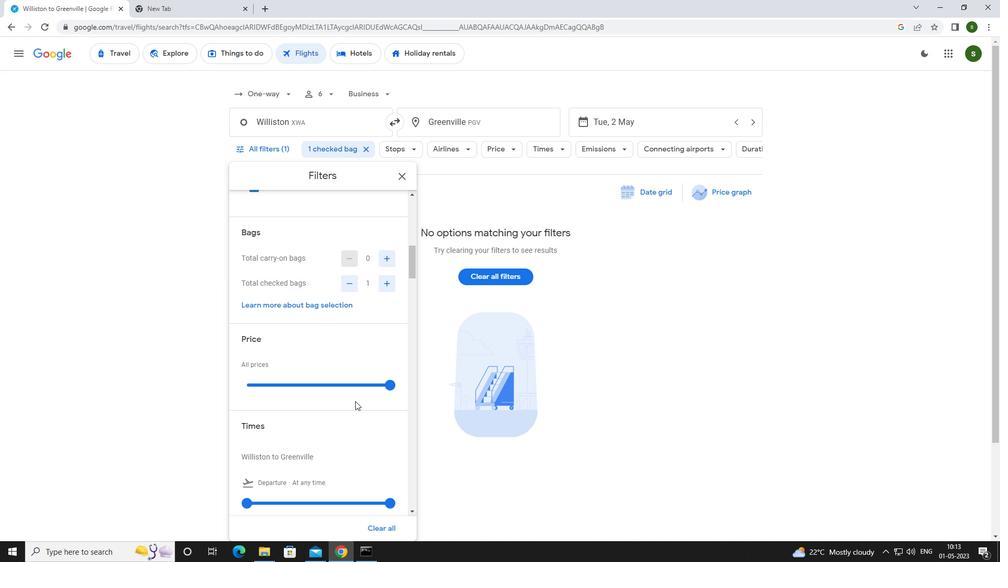 
Action: Mouse moved to (352, 402)
Screenshot: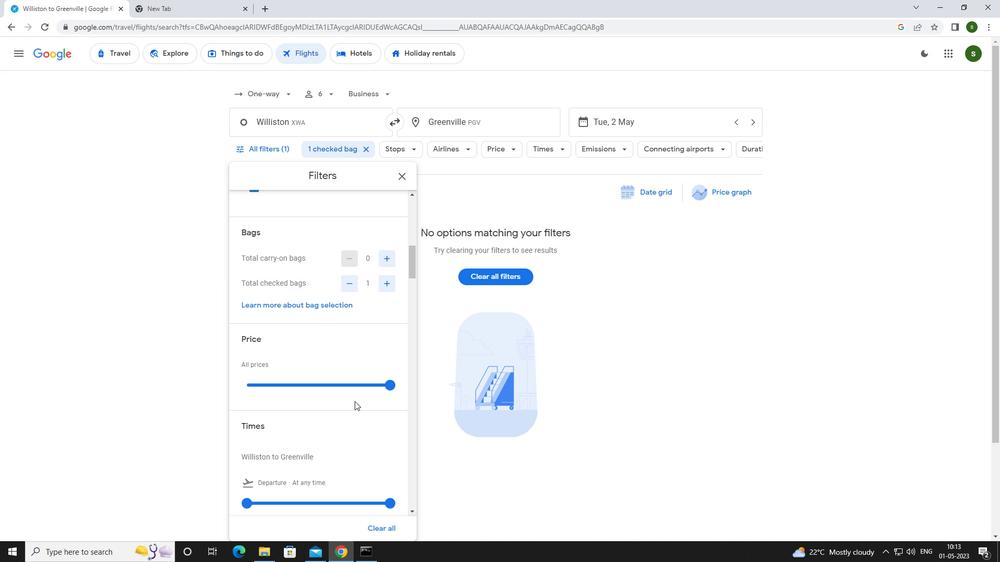 
Action: Mouse scrolled (352, 401) with delta (0, 0)
Screenshot: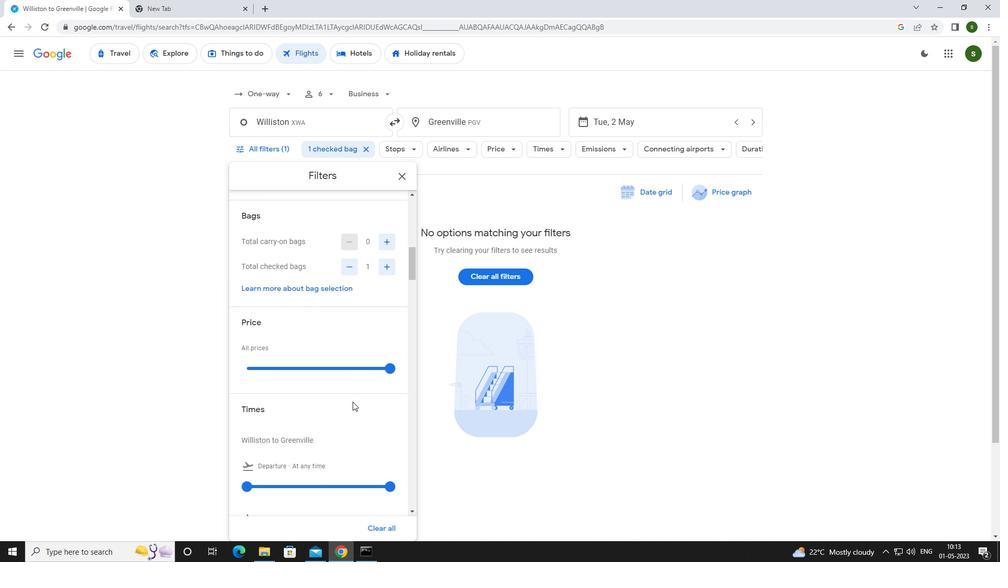 
Action: Mouse moved to (247, 396)
Screenshot: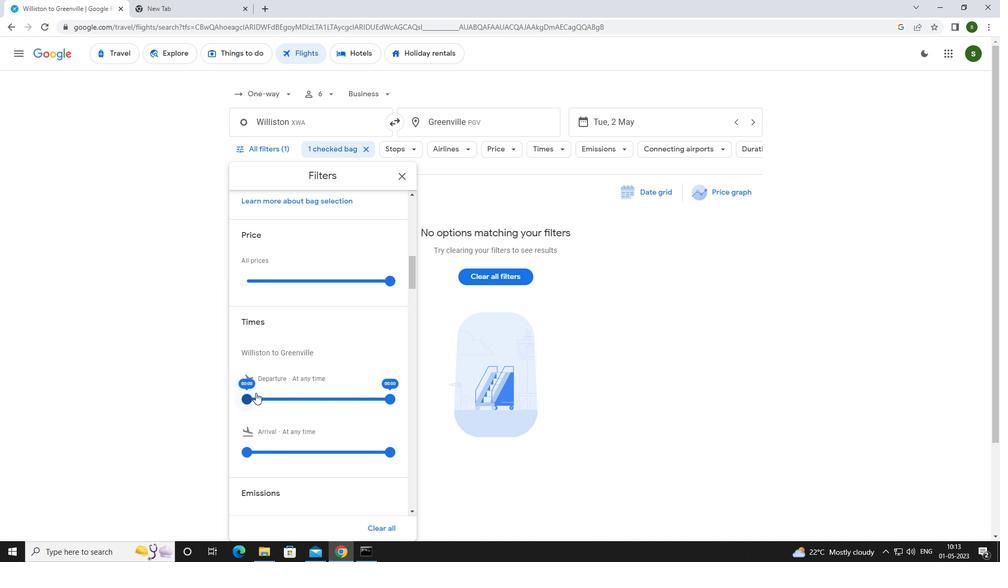 
Action: Mouse pressed left at (247, 396)
Screenshot: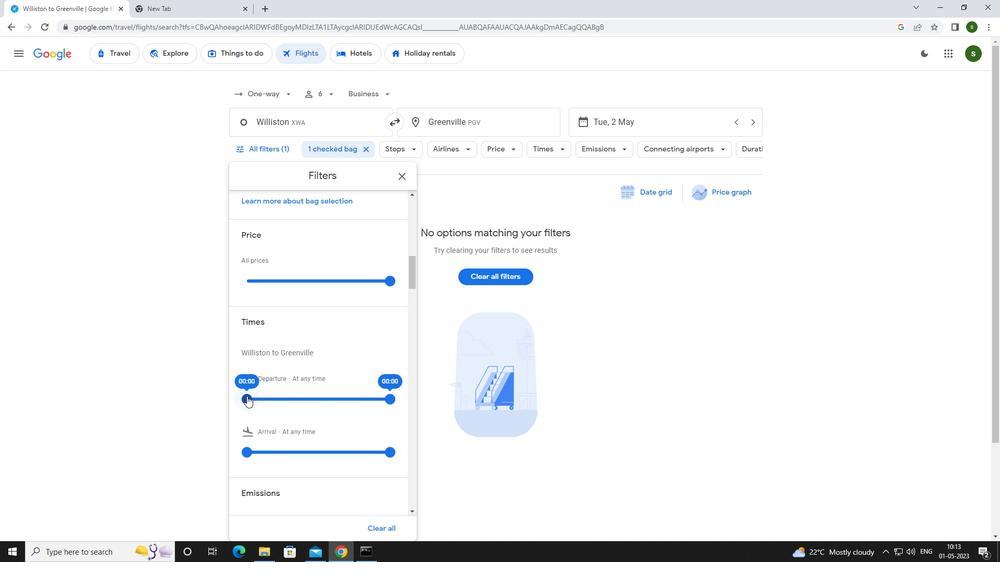 
Action: Mouse moved to (631, 325)
Screenshot: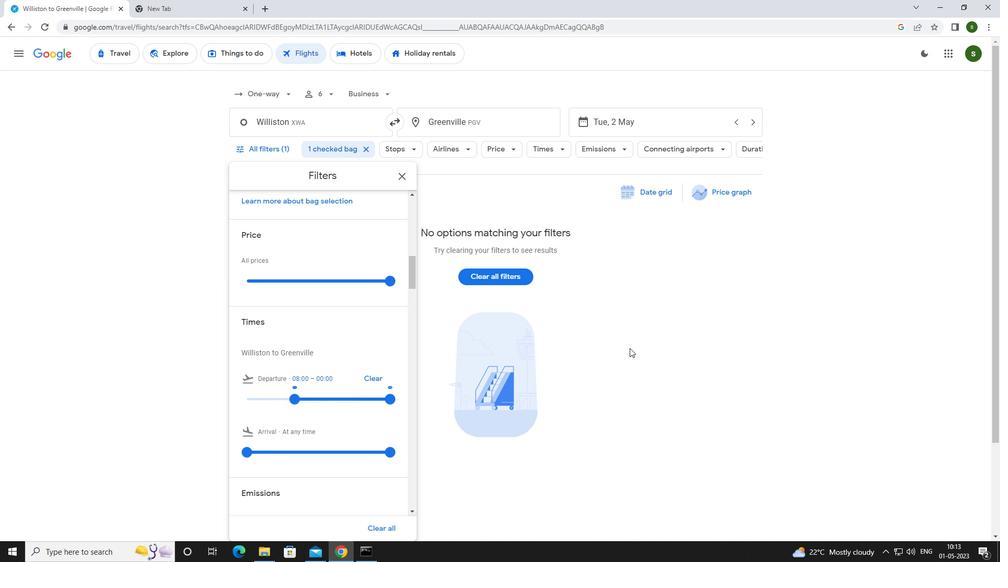 
Action: Mouse pressed left at (631, 325)
Screenshot: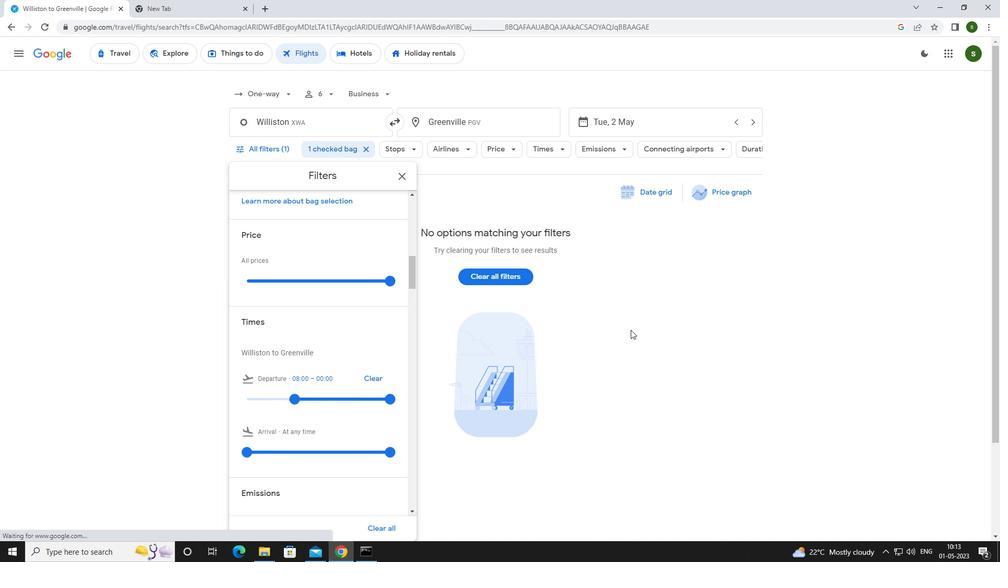 
